 Task: Font style For heading Use Arial with orange colour & Underline. font size for heading '24 Pt. 'Change the font style of data to Alefand font size to  18 Pt. Change the alignment of both headline & data to  Align top. In the sheet  auditingSalesComparison
Action: Mouse moved to (13, 23)
Screenshot: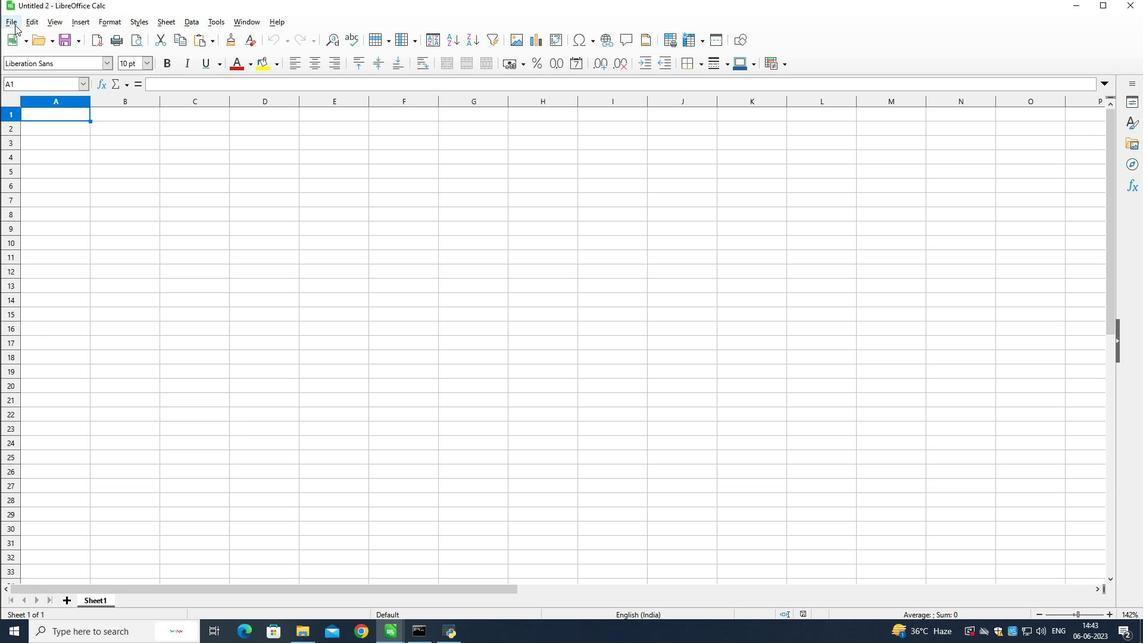 
Action: Mouse pressed left at (13, 23)
Screenshot: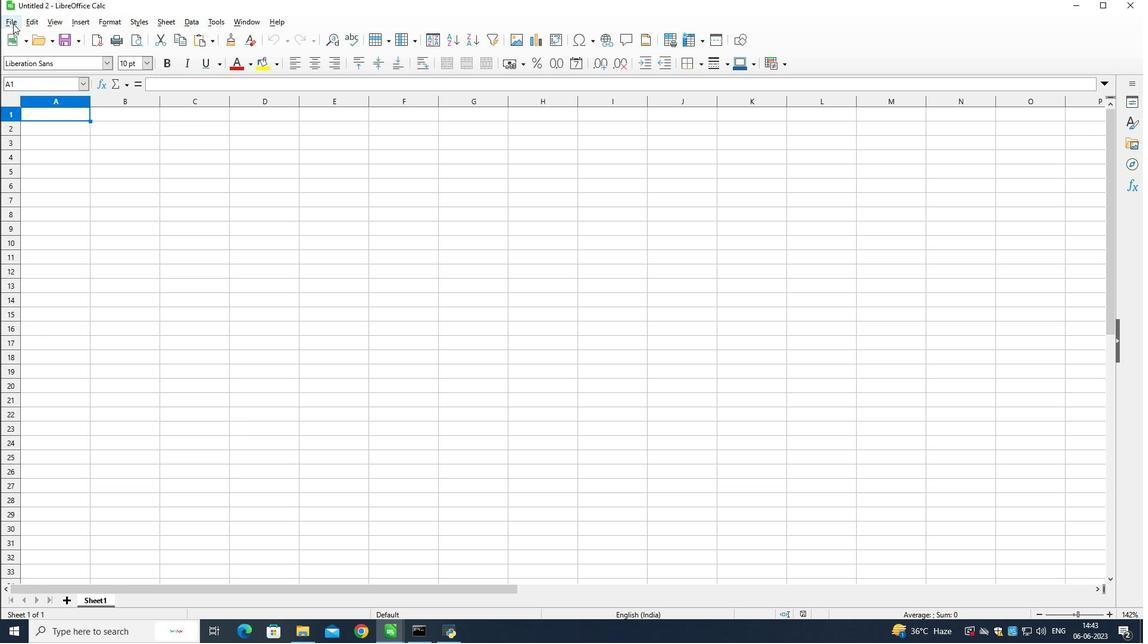
Action: Mouse moved to (22, 51)
Screenshot: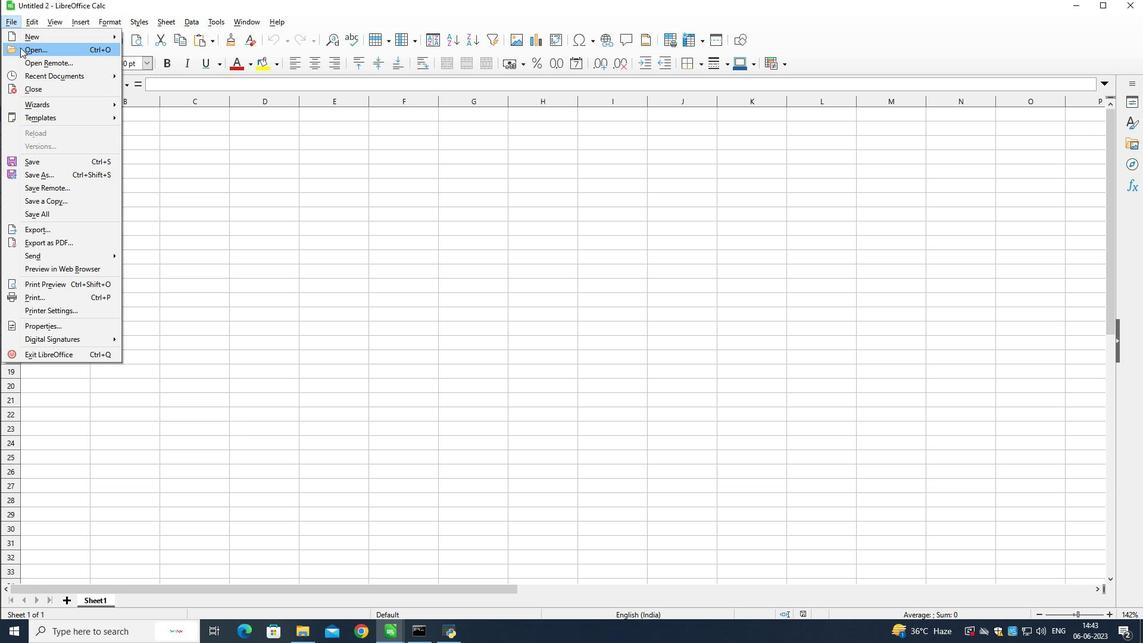 
Action: Mouse pressed left at (22, 51)
Screenshot: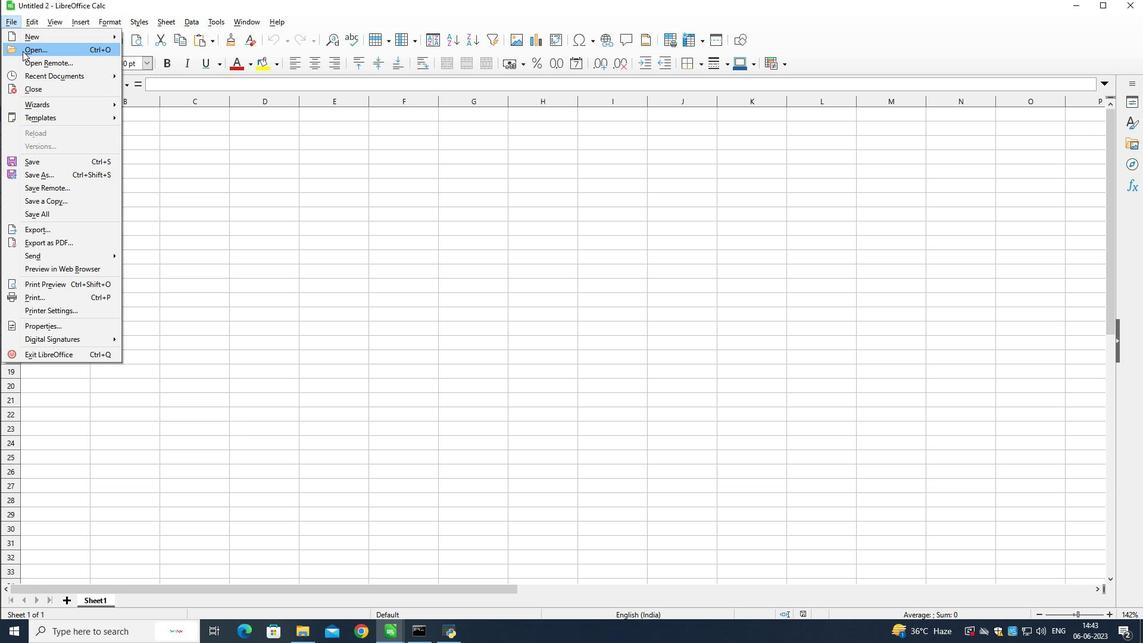 
Action: Mouse moved to (61, 122)
Screenshot: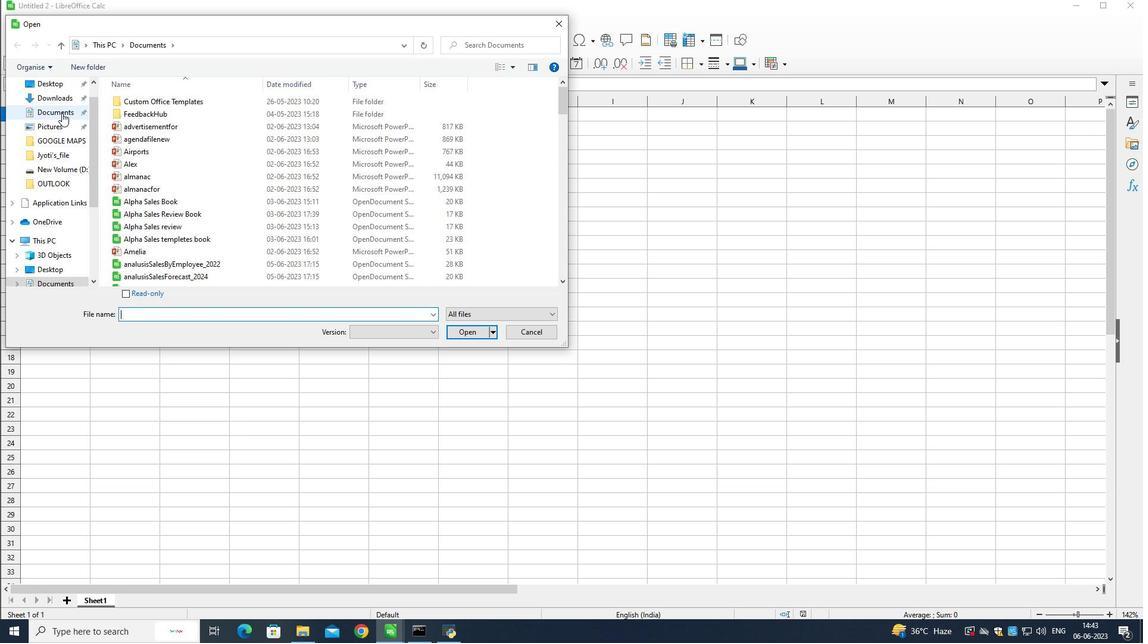 
Action: Mouse scrolled (61, 122) with delta (0, 0)
Screenshot: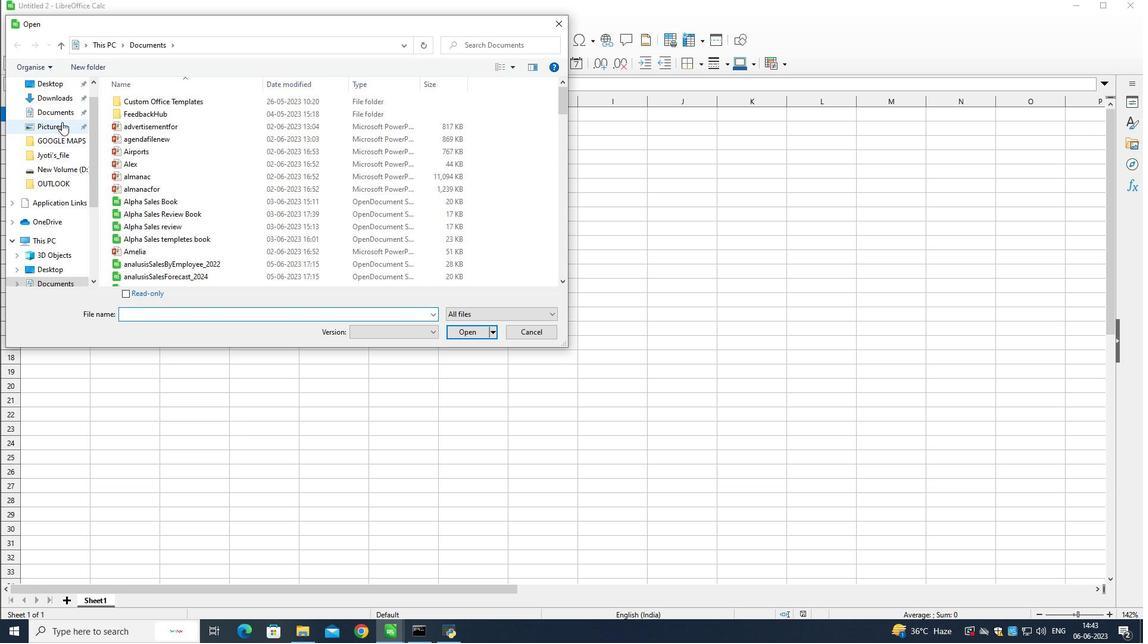 
Action: Mouse scrolled (61, 122) with delta (0, 0)
Screenshot: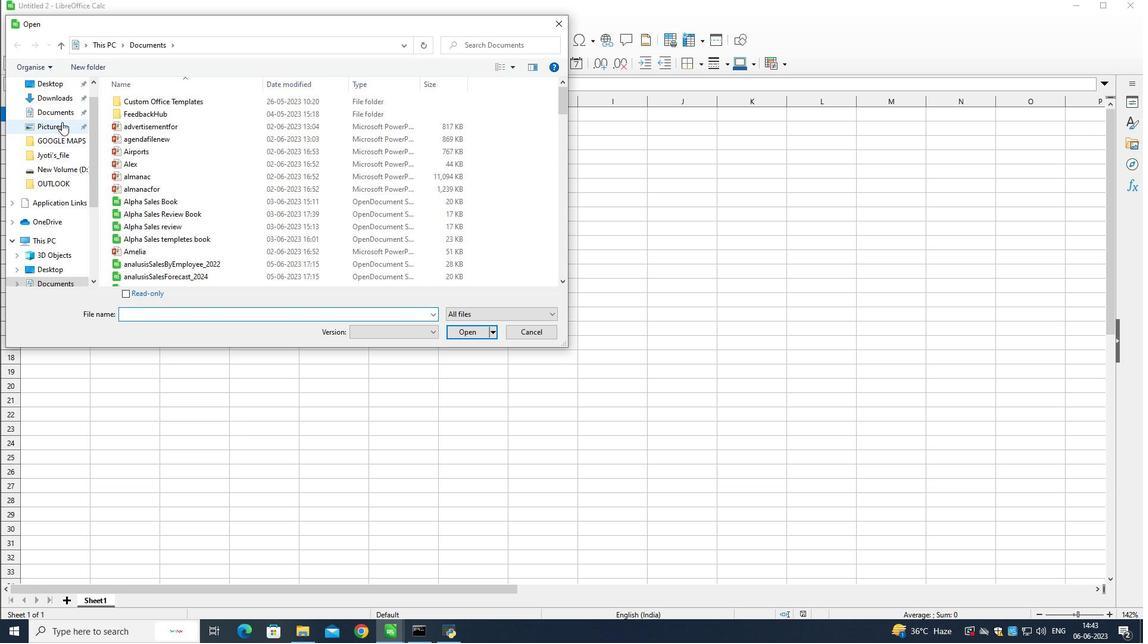 
Action: Mouse scrolled (61, 122) with delta (0, 0)
Screenshot: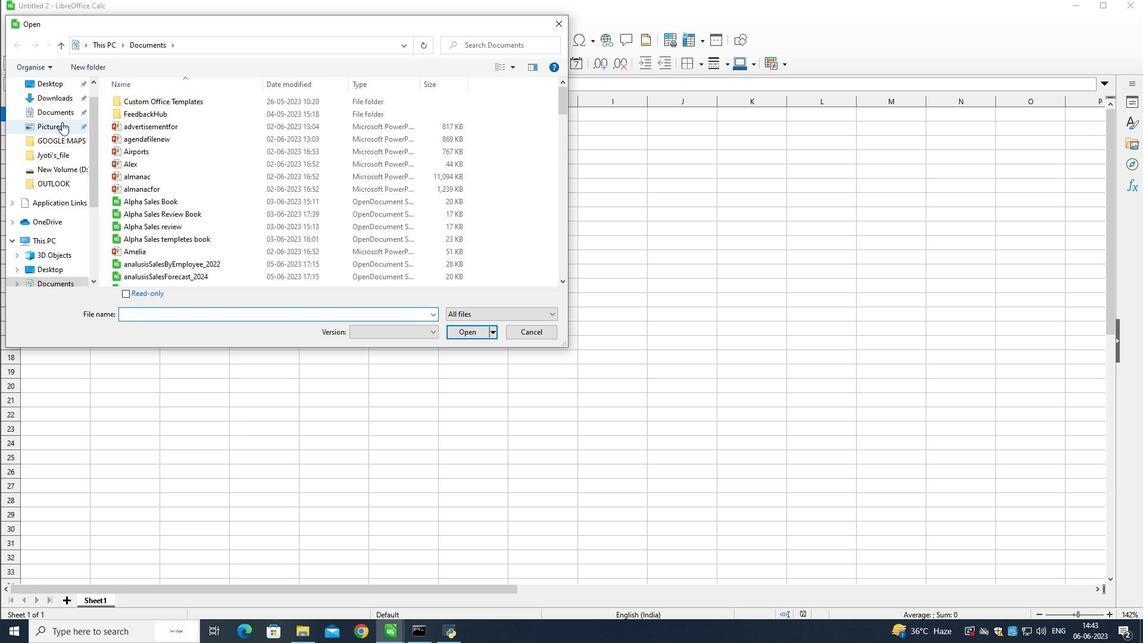 
Action: Mouse scrolled (61, 122) with delta (0, 0)
Screenshot: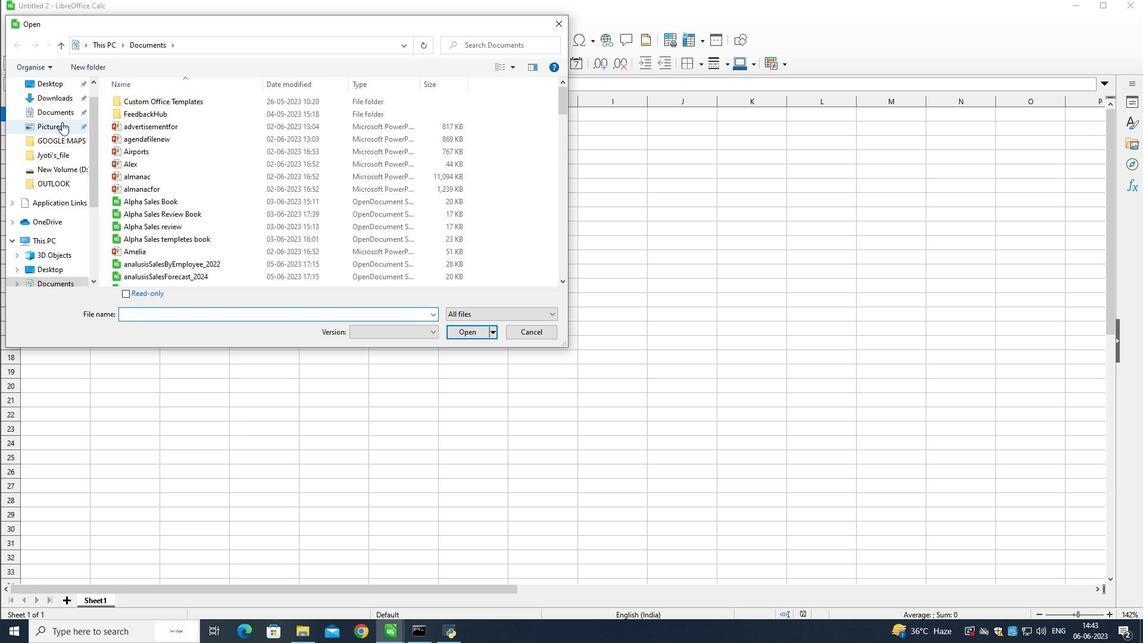 
Action: Mouse moved to (61, 123)
Screenshot: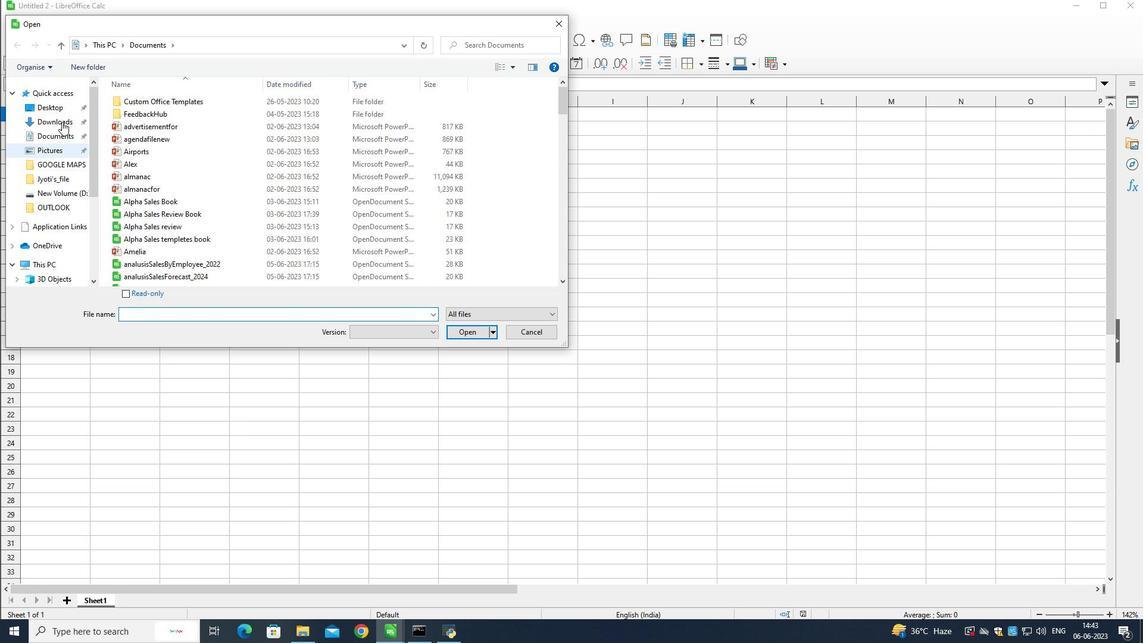 
Action: Mouse scrolled (61, 123) with delta (0, 0)
Screenshot: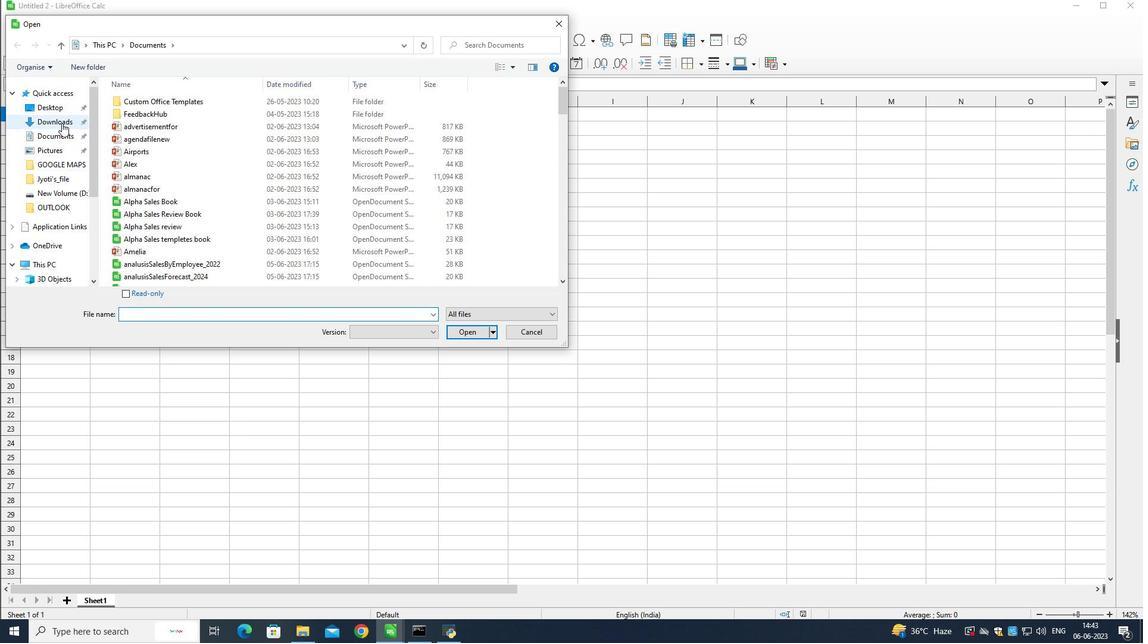 
Action: Mouse scrolled (61, 123) with delta (0, 0)
Screenshot: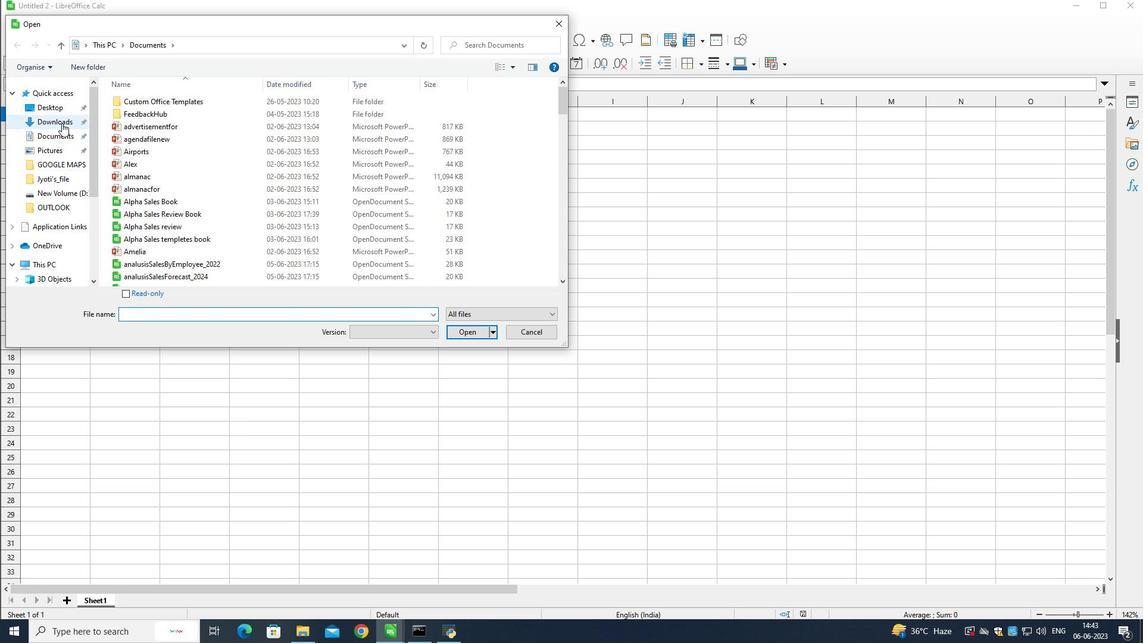 
Action: Mouse scrolled (61, 123) with delta (0, 0)
Screenshot: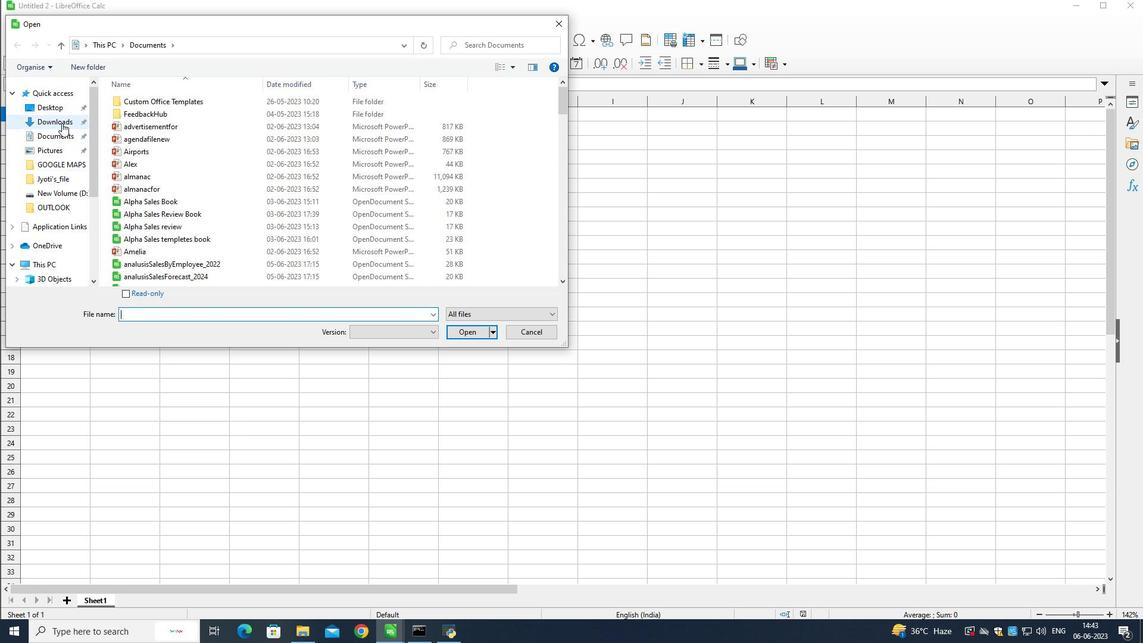 
Action: Mouse moved to (55, 92)
Screenshot: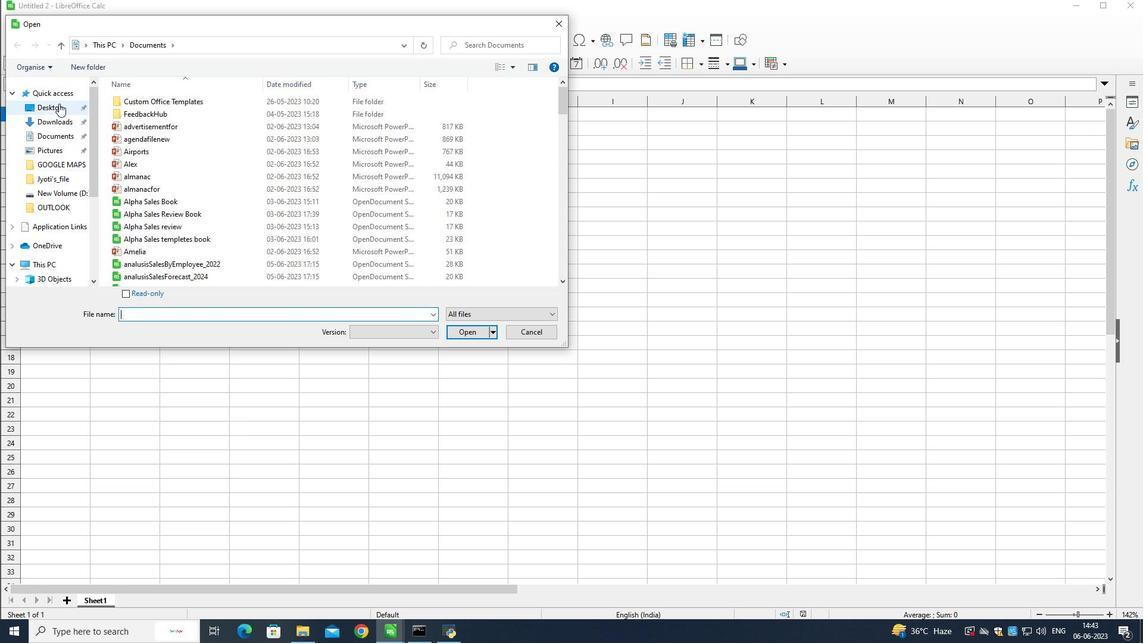 
Action: Mouse pressed left at (55, 92)
Screenshot: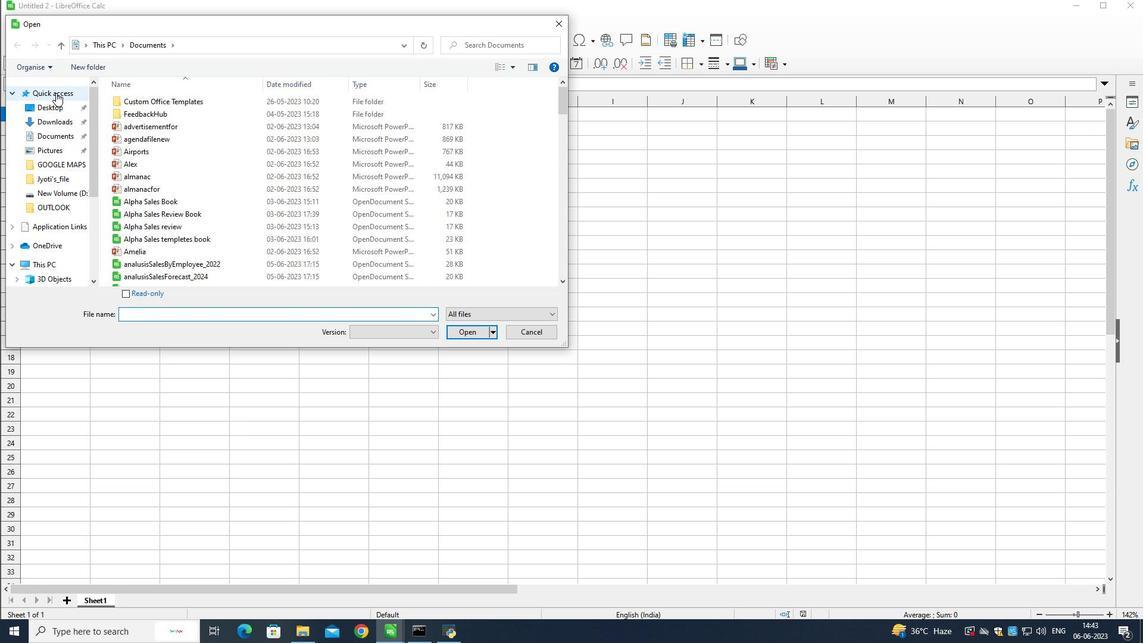 
Action: Mouse moved to (372, 251)
Screenshot: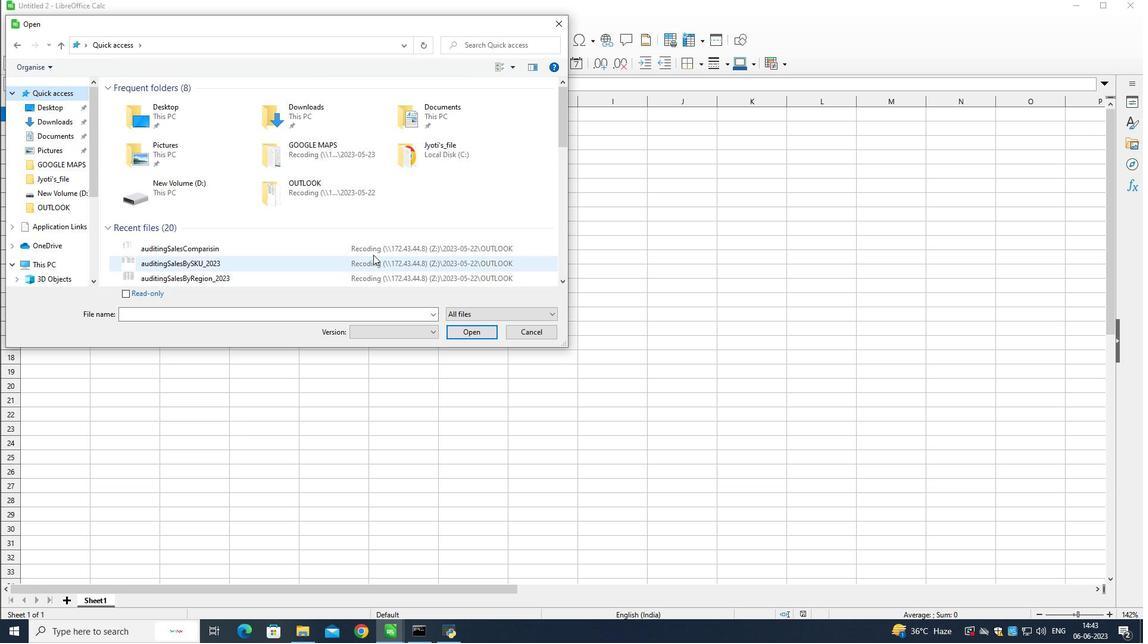
Action: Mouse pressed left at (372, 251)
Screenshot: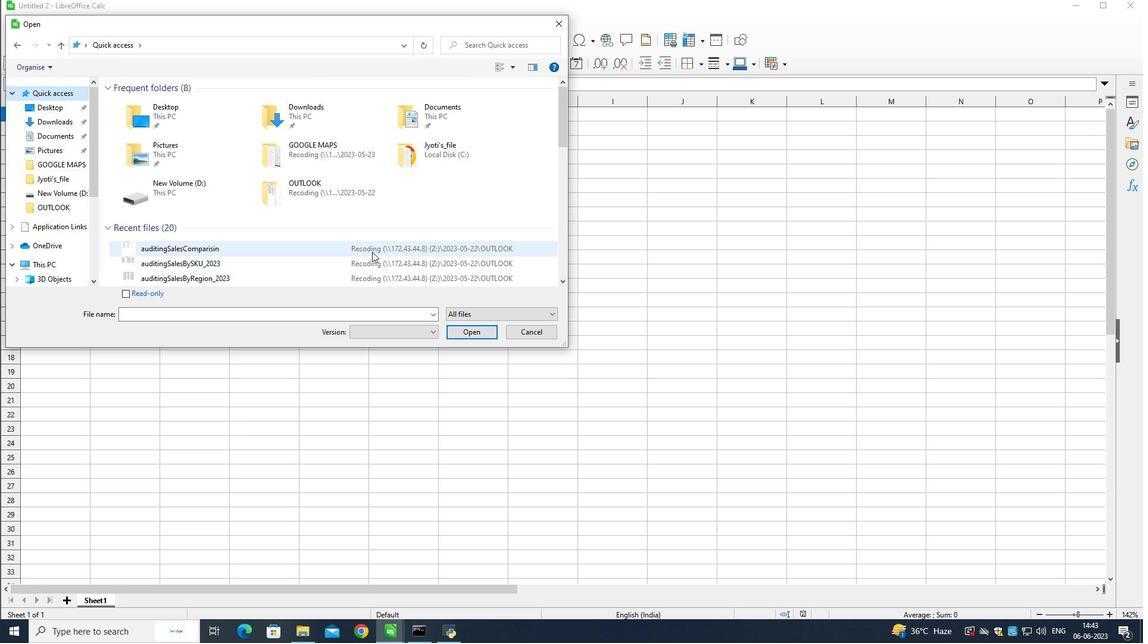 
Action: Mouse moved to (475, 334)
Screenshot: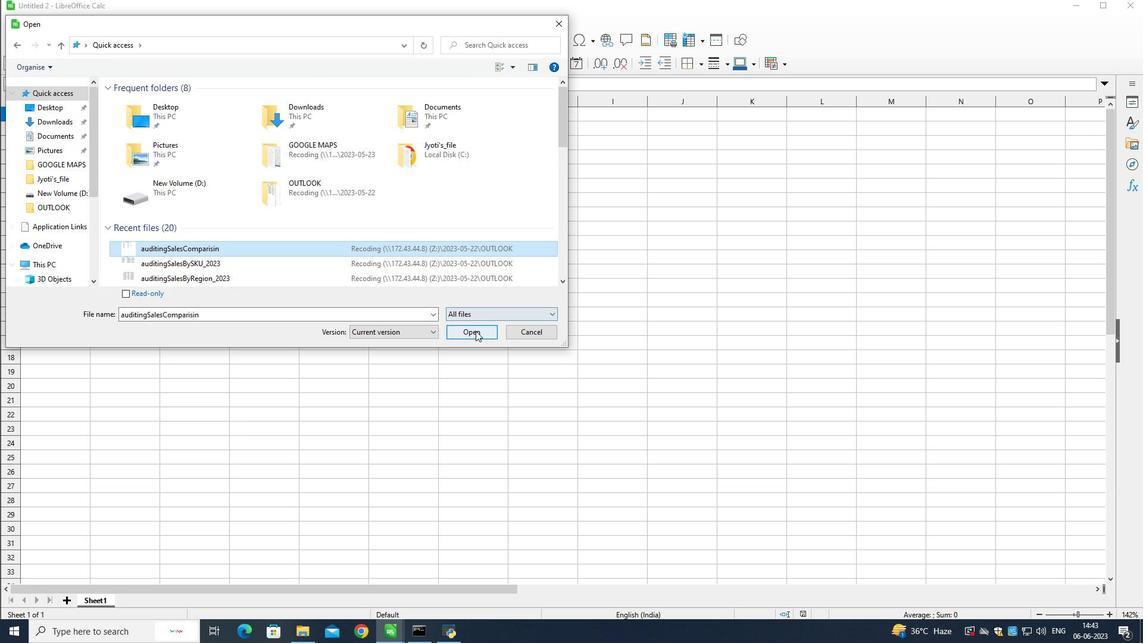
Action: Mouse pressed left at (475, 334)
Screenshot: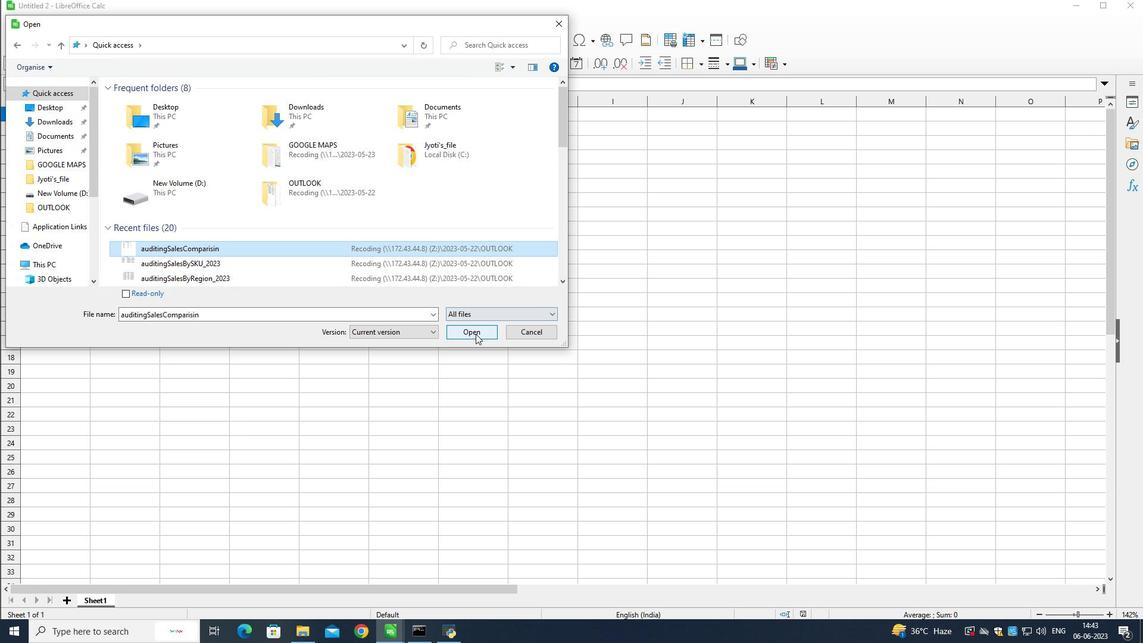 
Action: Mouse moved to (259, 283)
Screenshot: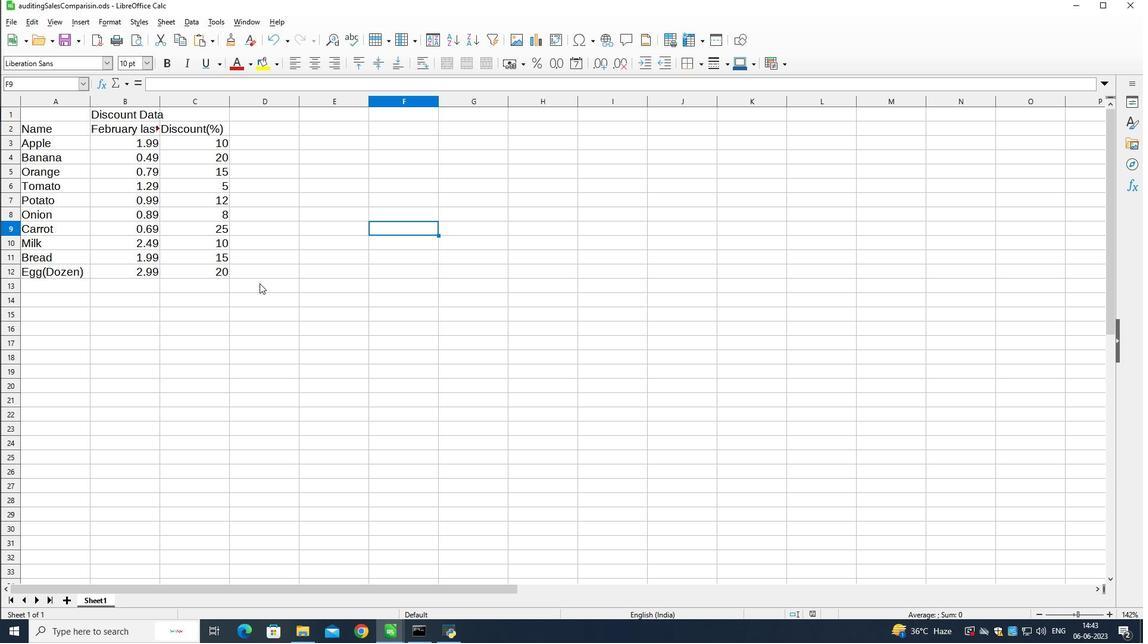 
Action: Mouse pressed left at (259, 283)
Screenshot: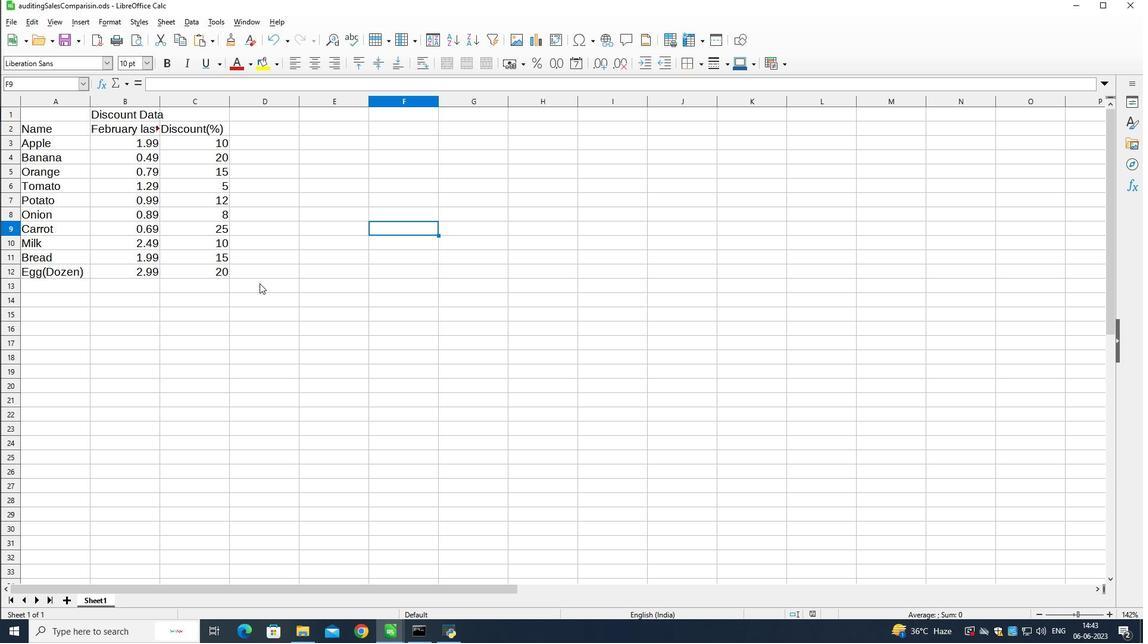 
Action: Mouse moved to (104, 109)
Screenshot: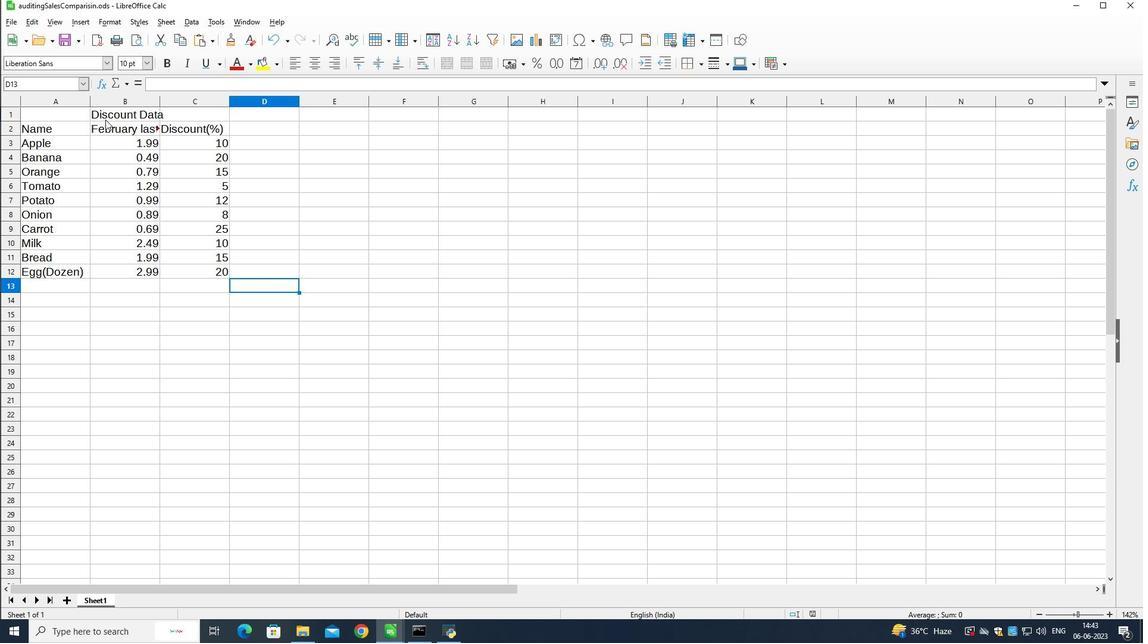 
Action: Mouse pressed left at (104, 109)
Screenshot: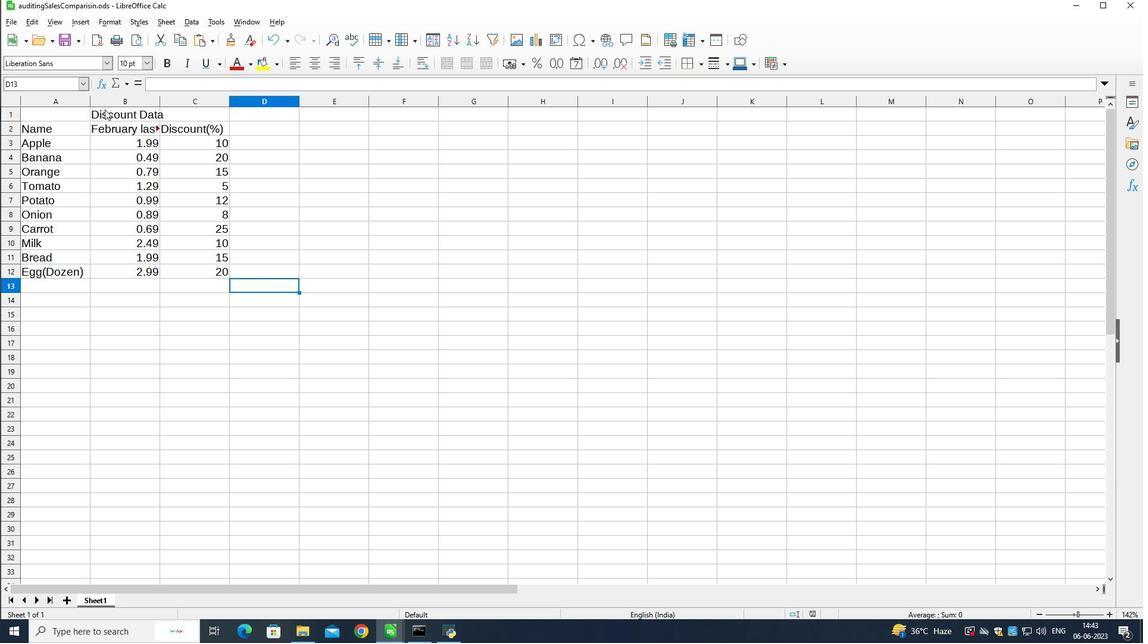 
Action: Mouse pressed left at (104, 109)
Screenshot: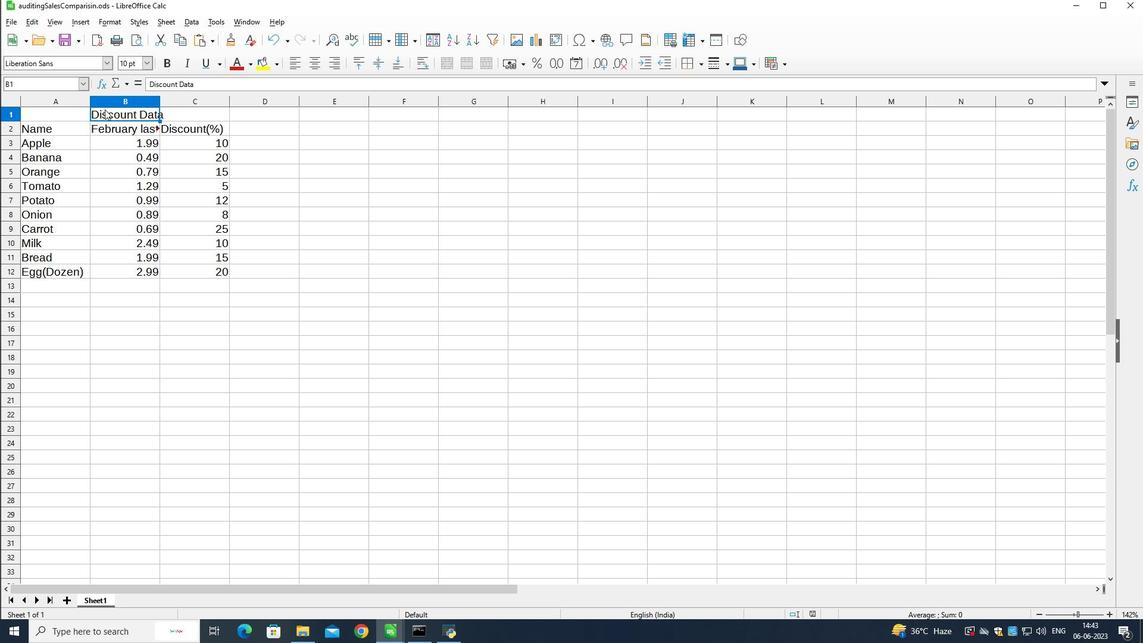 
Action: Mouse moved to (104, 110)
Screenshot: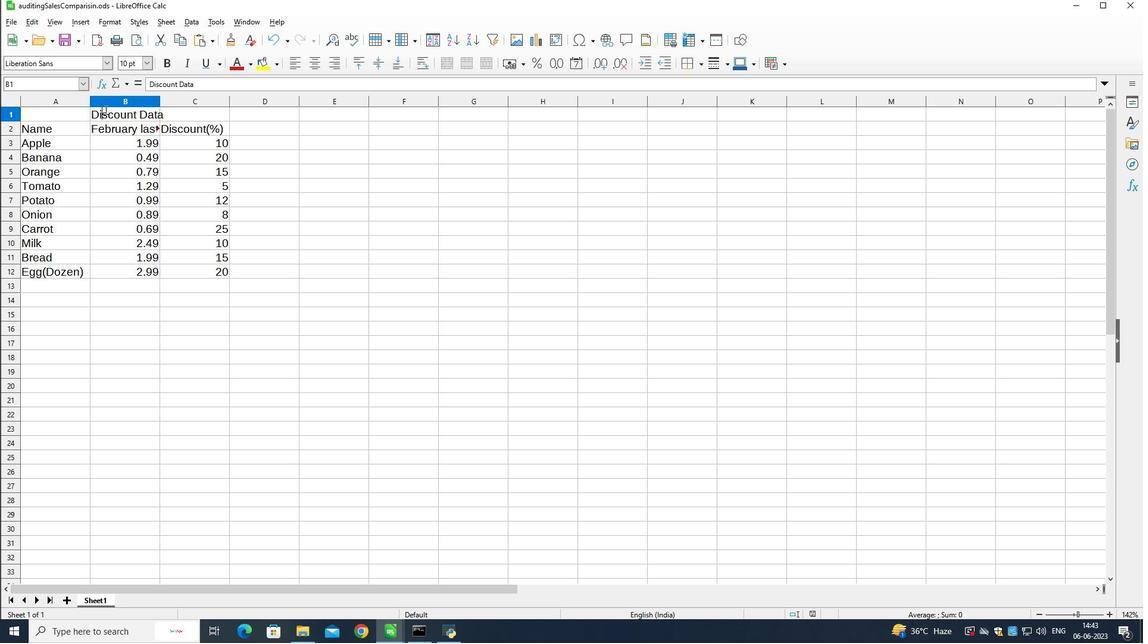 
Action: Mouse pressed left at (104, 110)
Screenshot: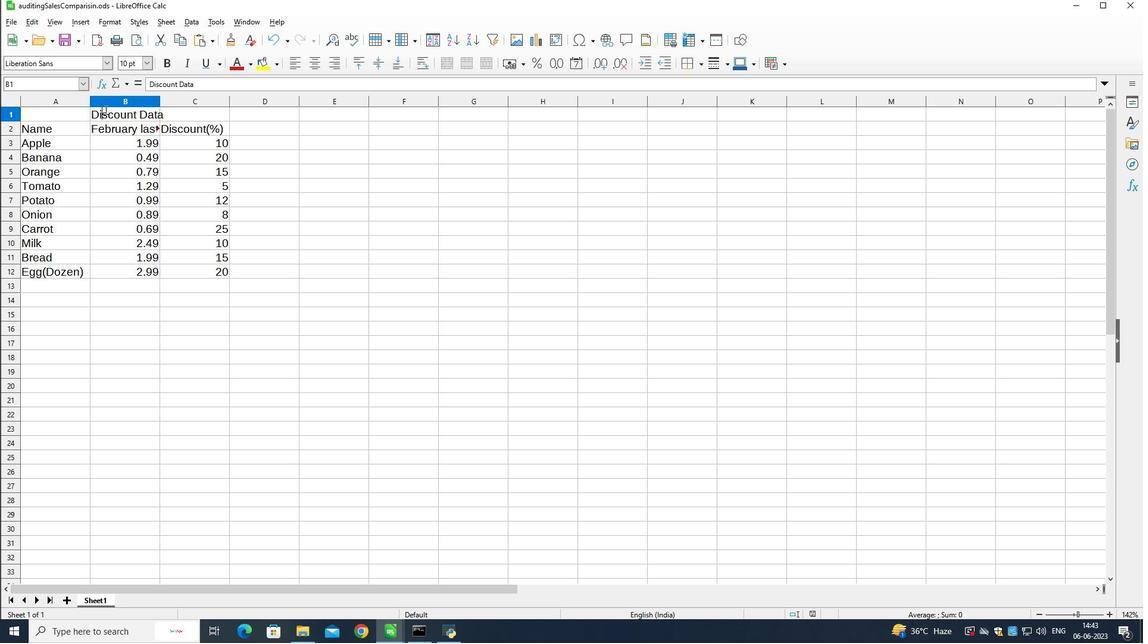 
Action: Mouse moved to (104, 112)
Screenshot: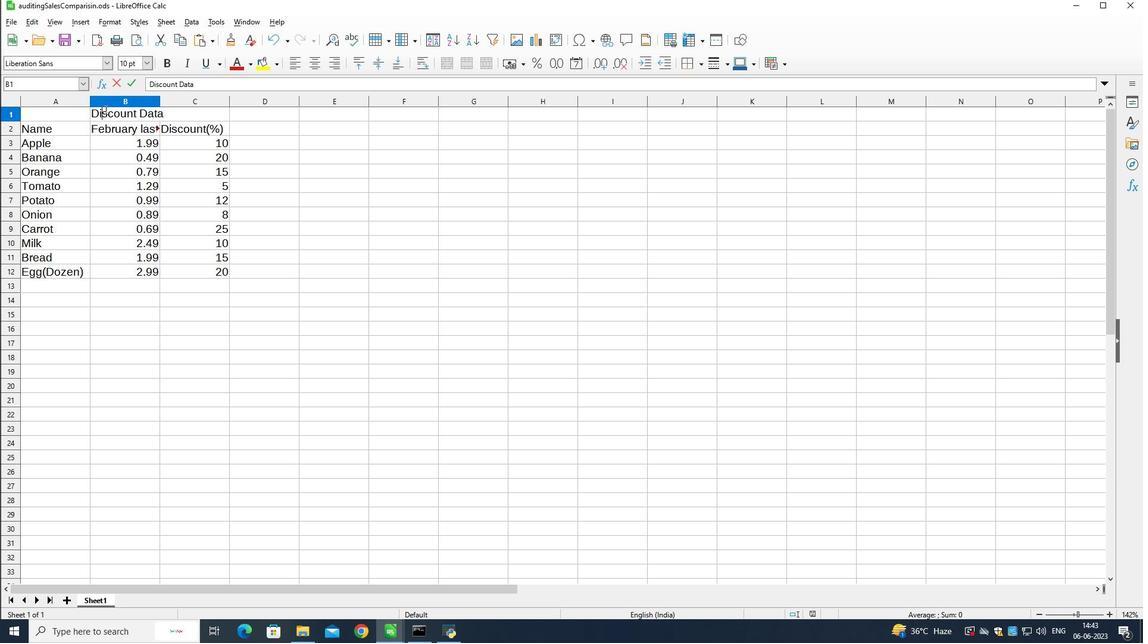 
Action: Mouse pressed left at (104, 112)
Screenshot: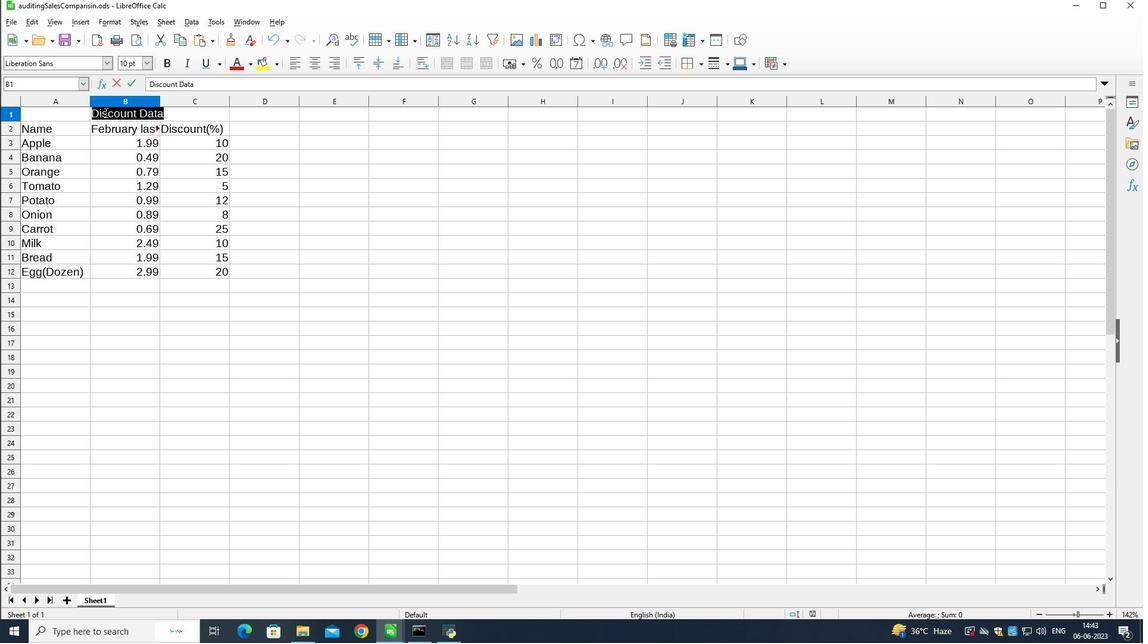 
Action: Mouse moved to (73, 64)
Screenshot: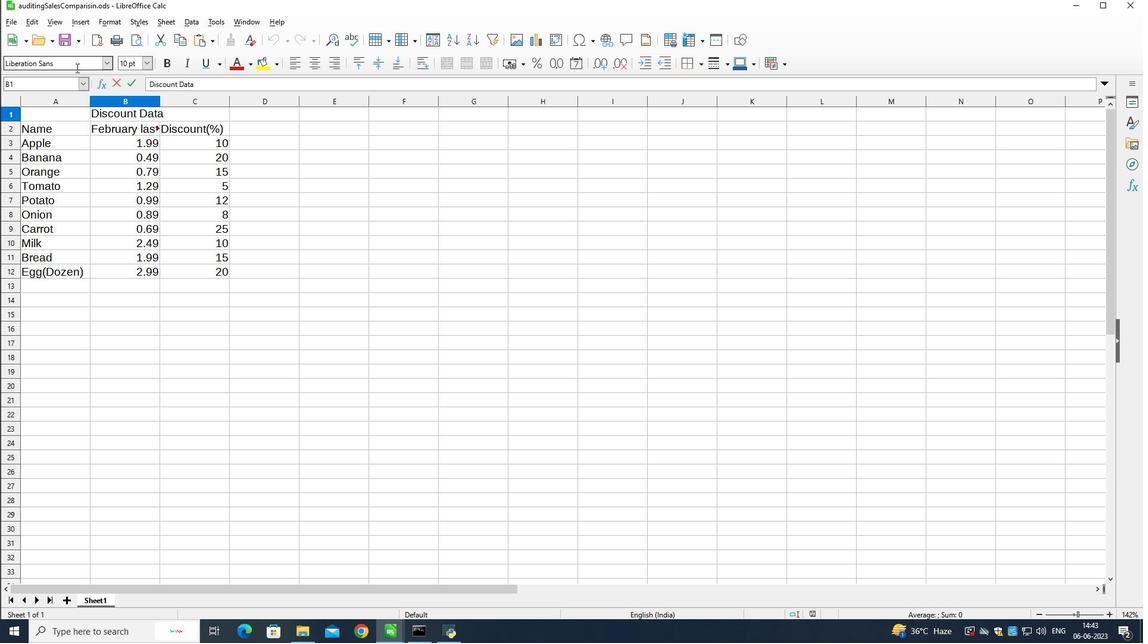 
Action: Mouse pressed left at (73, 64)
Screenshot: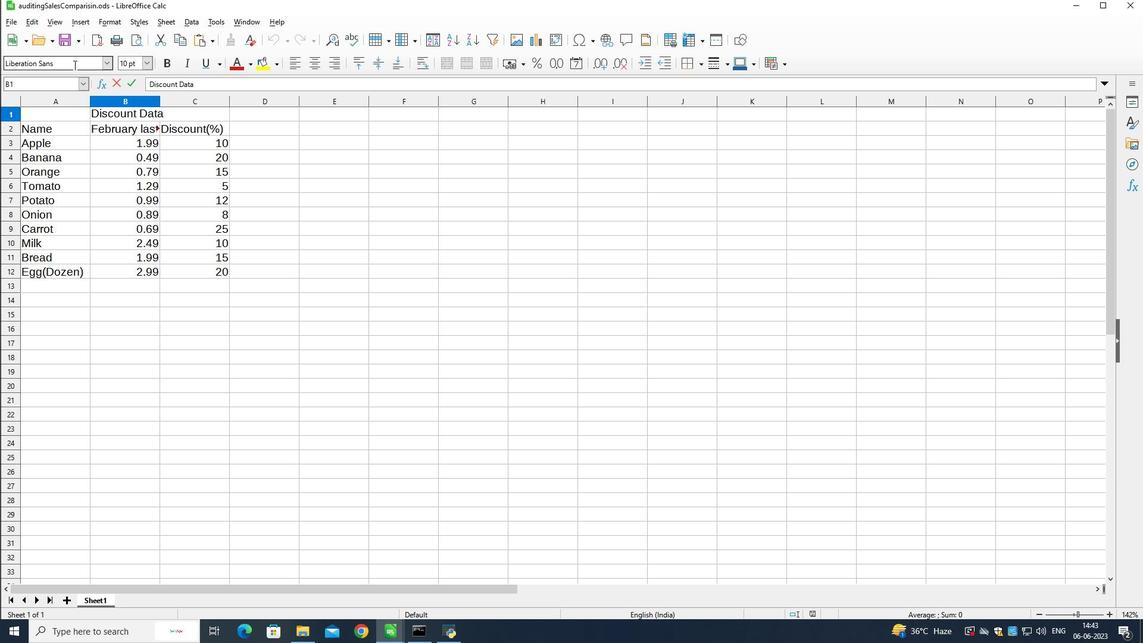 
Action: Mouse pressed left at (73, 64)
Screenshot: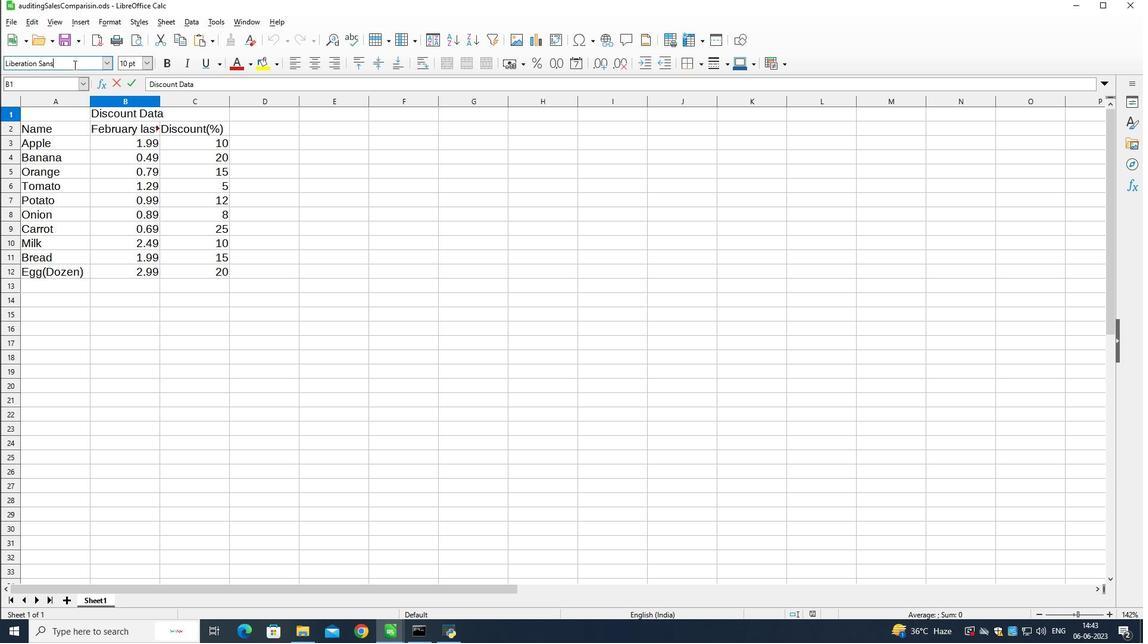 
Action: Mouse moved to (154, 165)
Screenshot: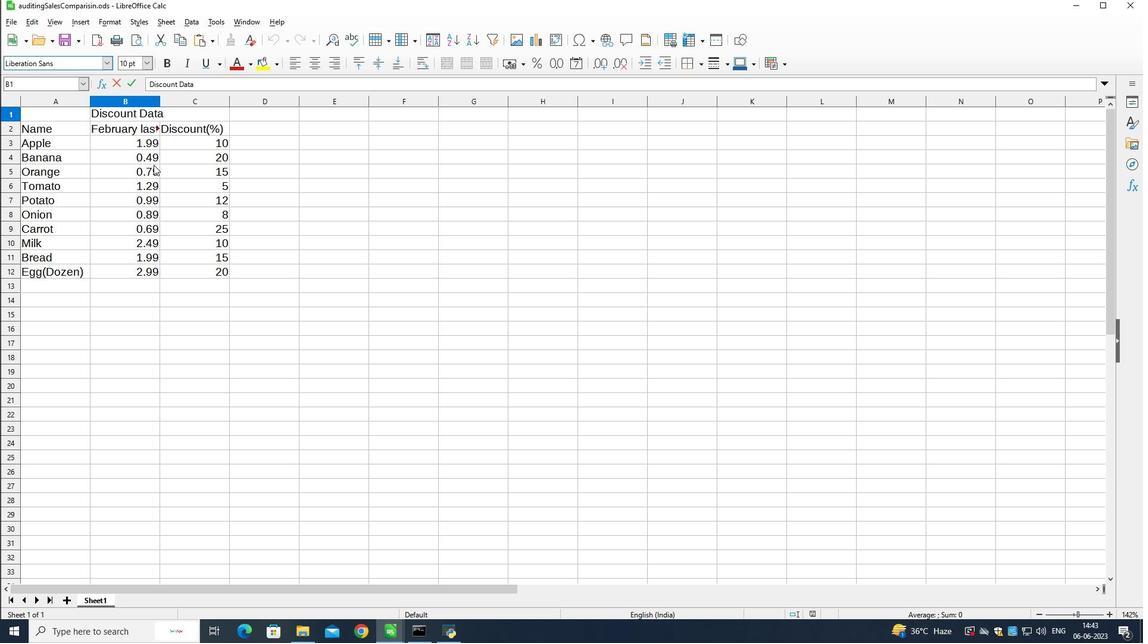 
Action: Mouse pressed left at (154, 165)
Screenshot: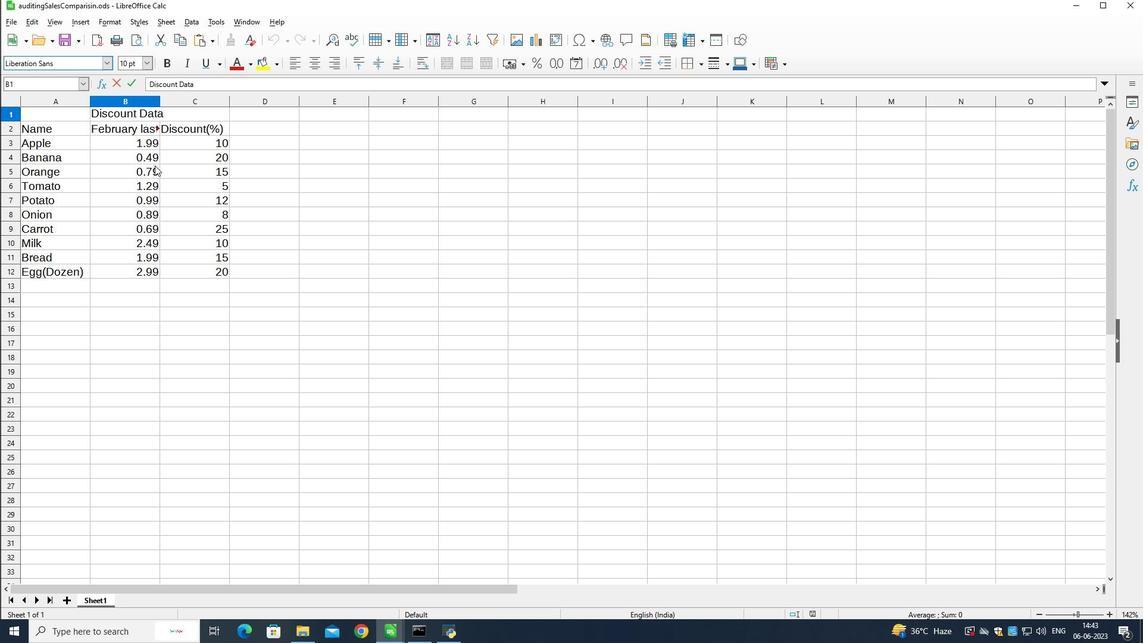 
Action: Mouse moved to (129, 114)
Screenshot: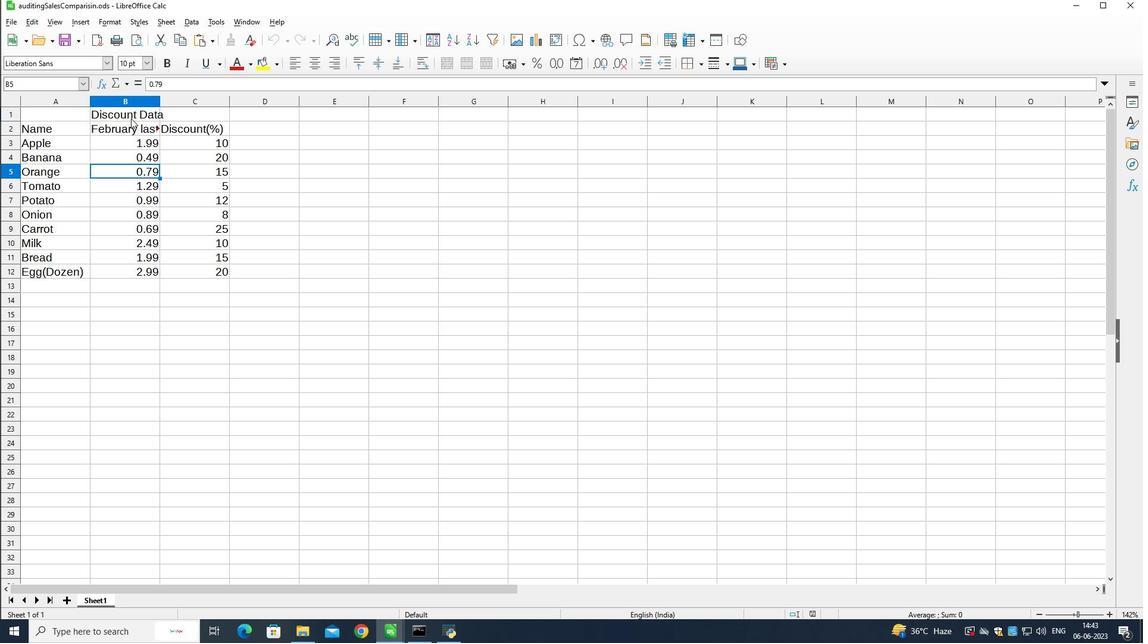 
Action: Mouse pressed left at (129, 114)
Screenshot: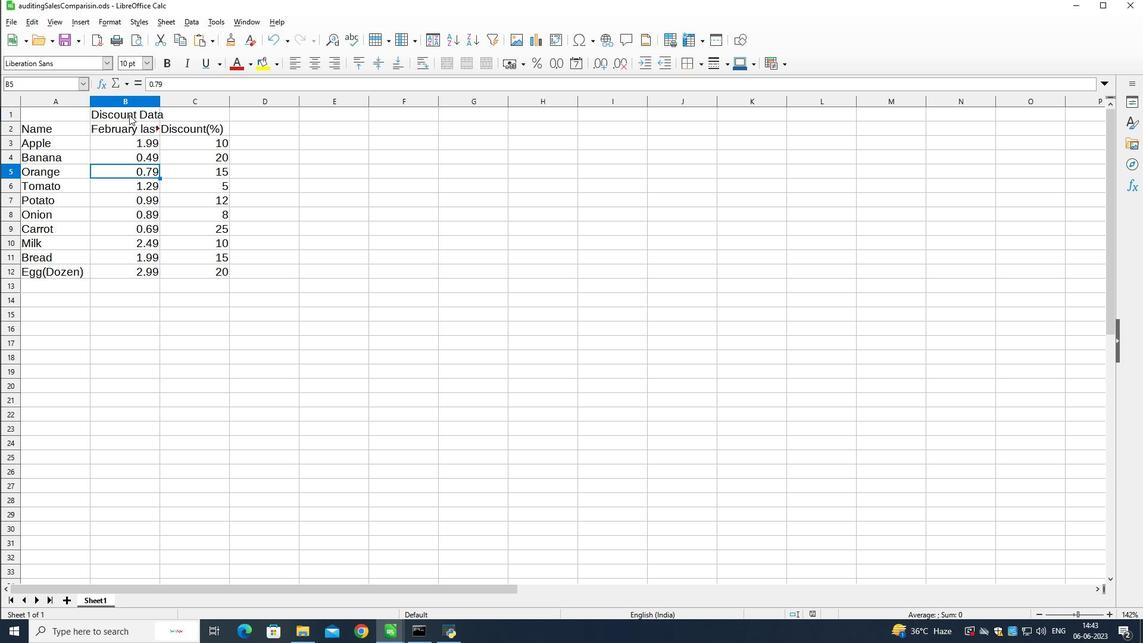 
Action: Mouse pressed left at (129, 114)
Screenshot: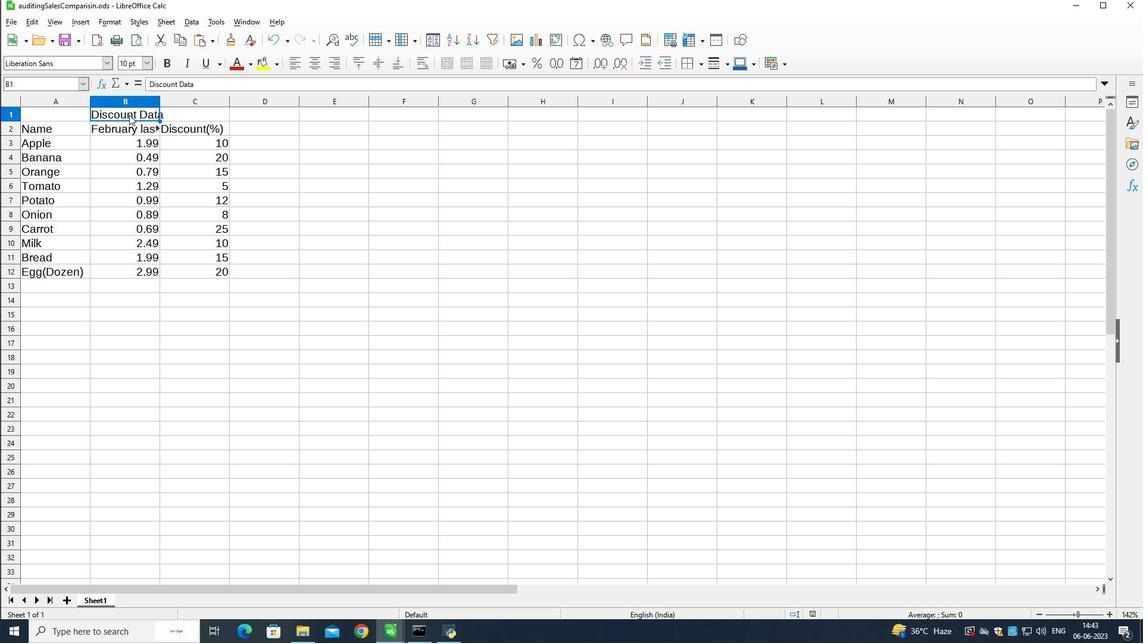 
Action: Mouse pressed left at (129, 114)
Screenshot: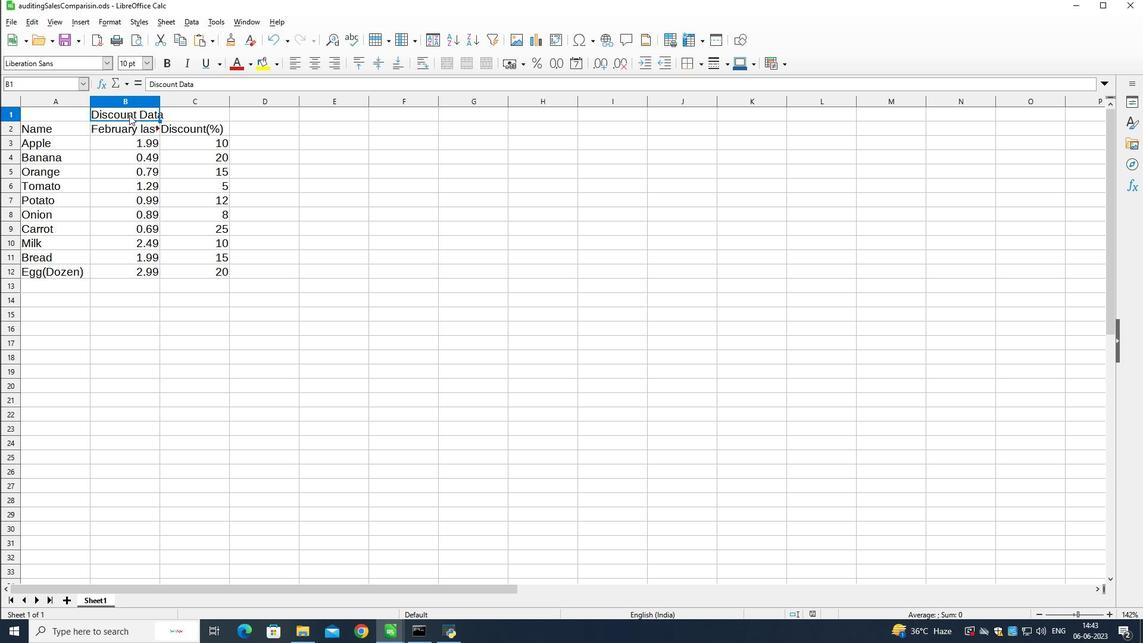 
Action: Mouse pressed left at (129, 114)
Screenshot: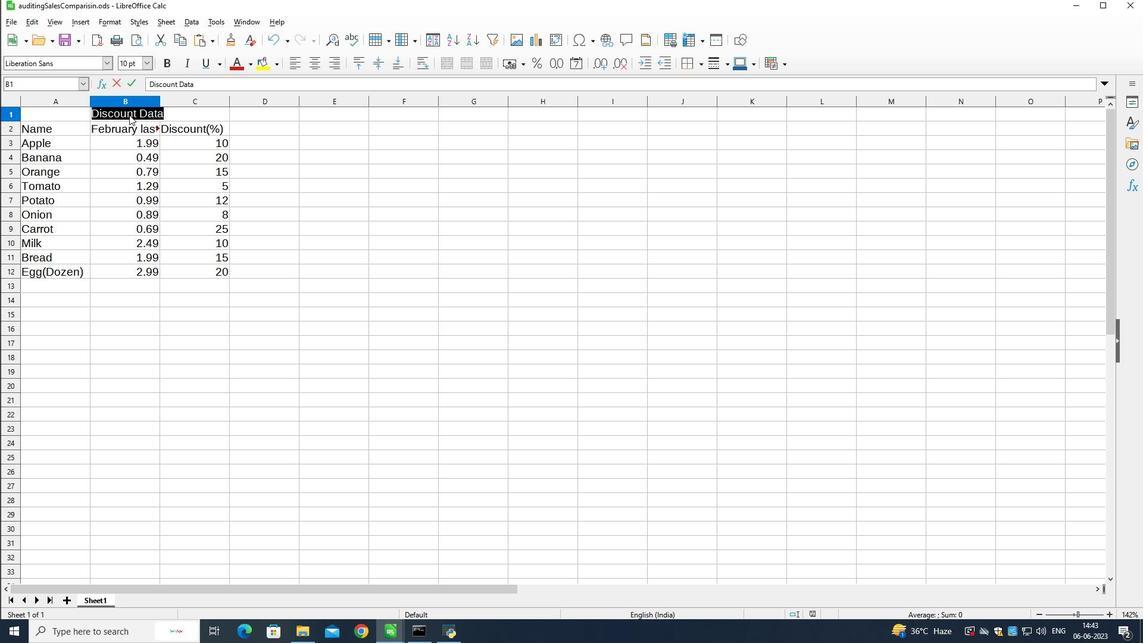 
Action: Mouse moved to (72, 65)
Screenshot: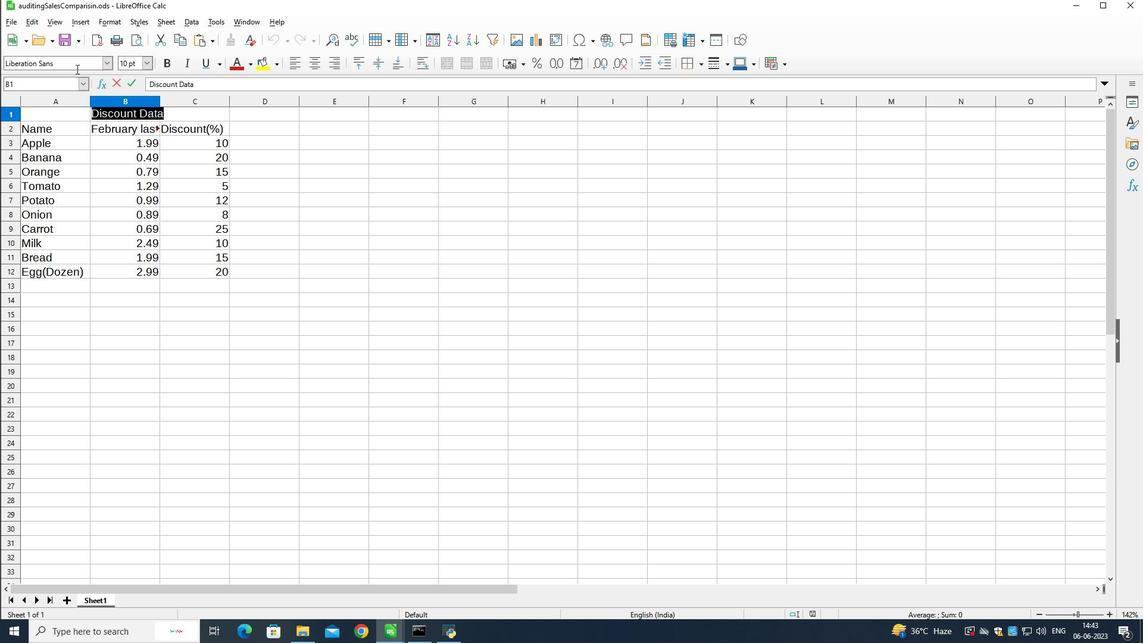 
Action: Mouse pressed left at (72, 65)
Screenshot: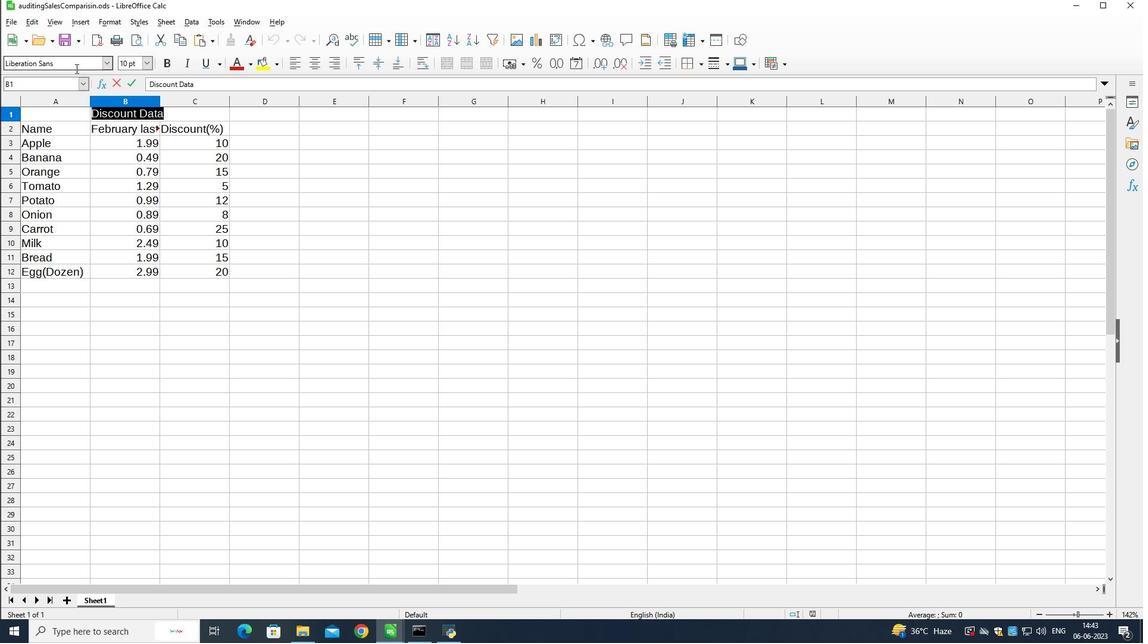 
Action: Mouse moved to (72, 64)
Screenshot: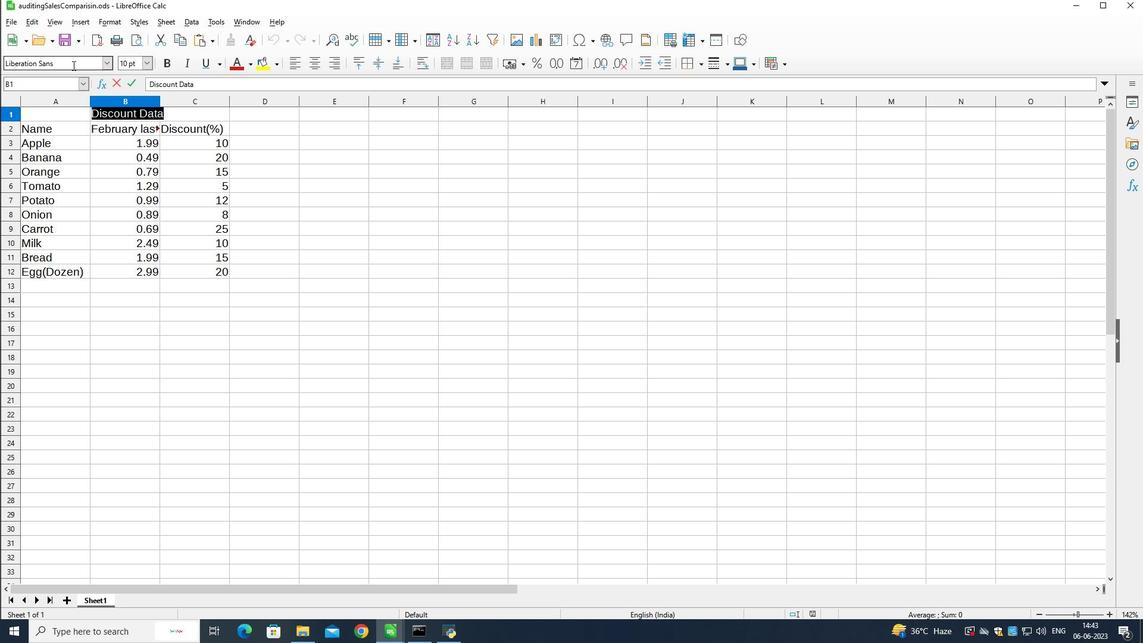 
Action: Mouse pressed left at (72, 64)
Screenshot: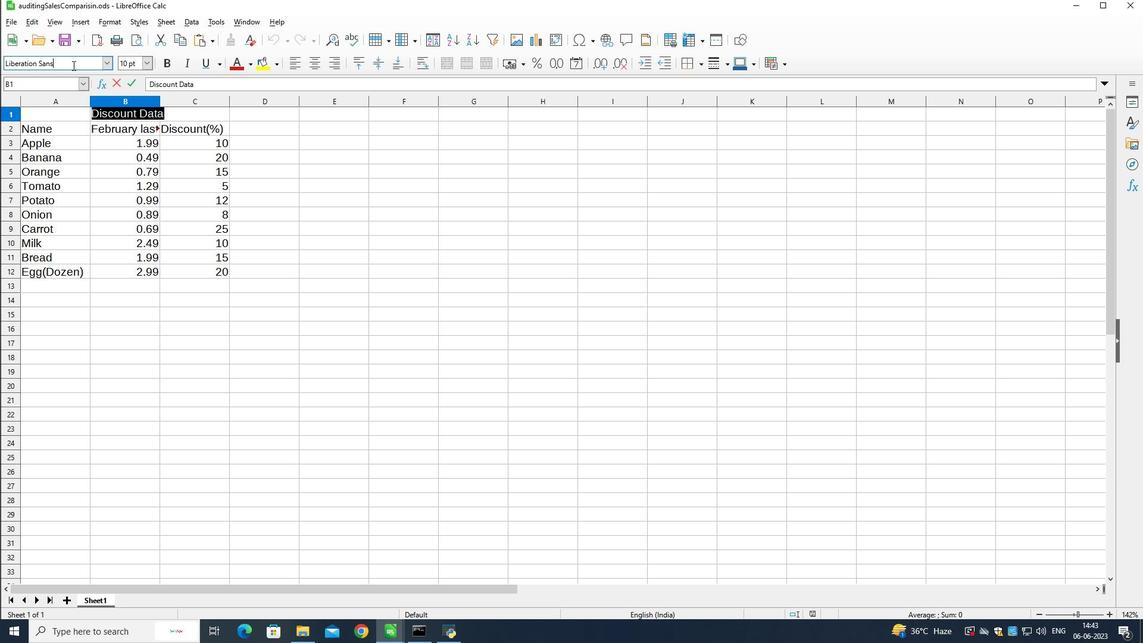 
Action: Mouse pressed left at (72, 64)
Screenshot: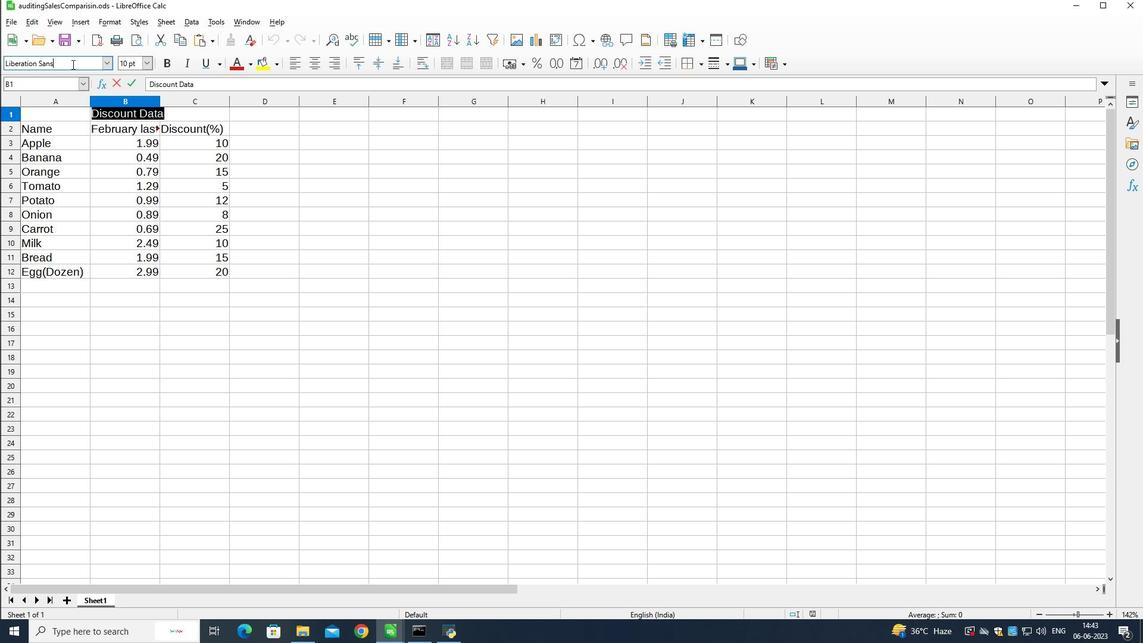 
Action: Key pressed <Key.shift>
Screenshot: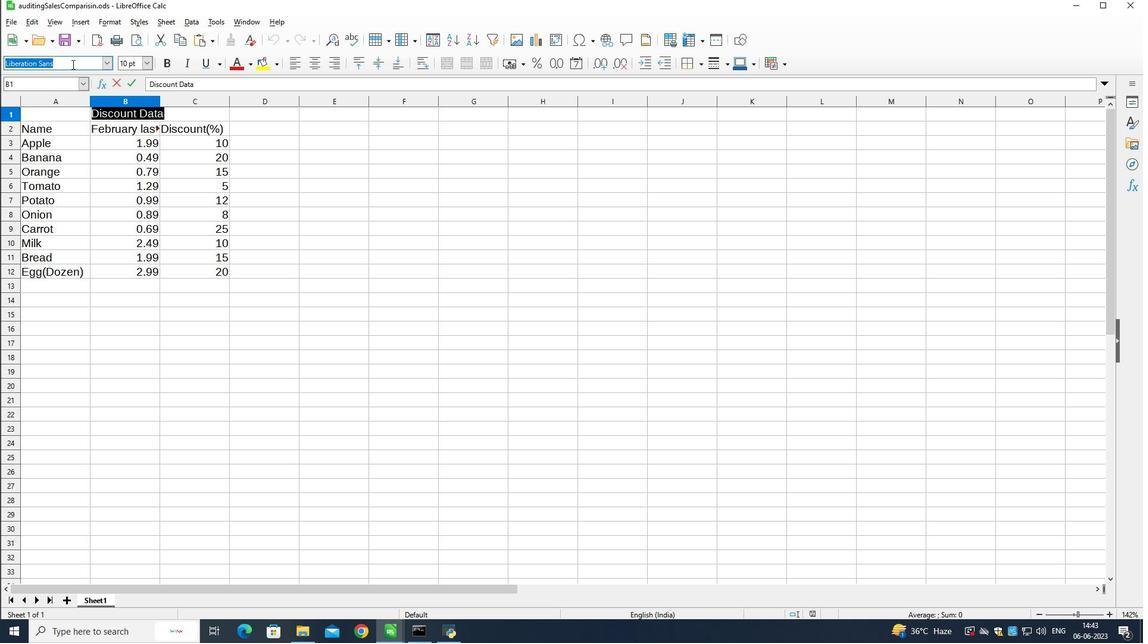 
Action: Mouse moved to (70, 69)
Screenshot: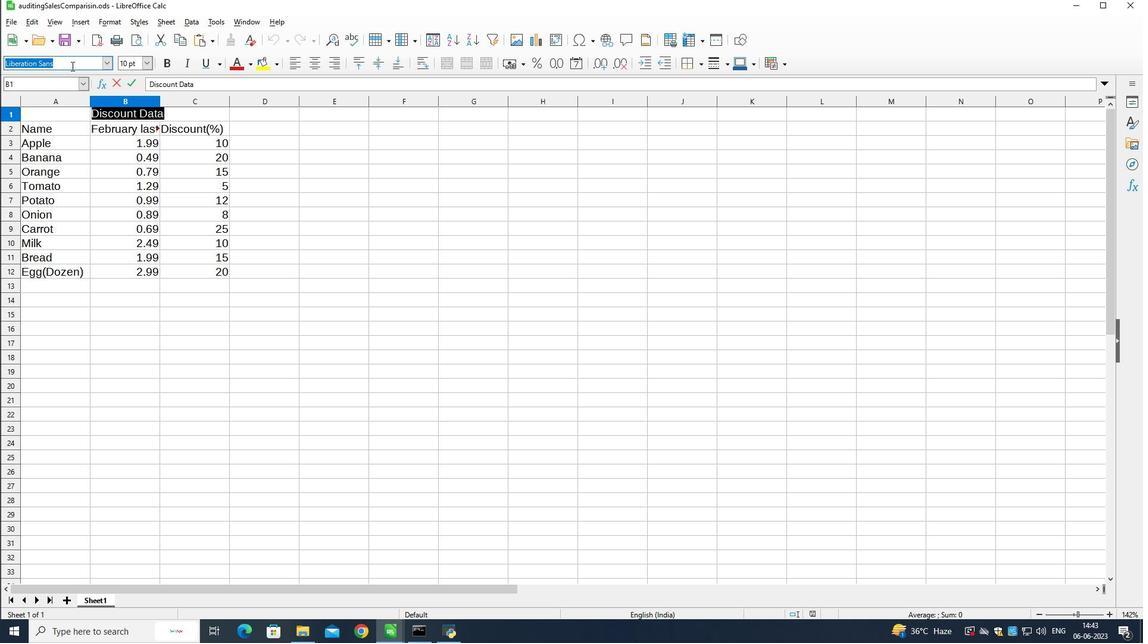
Action: Key pressed A
Screenshot: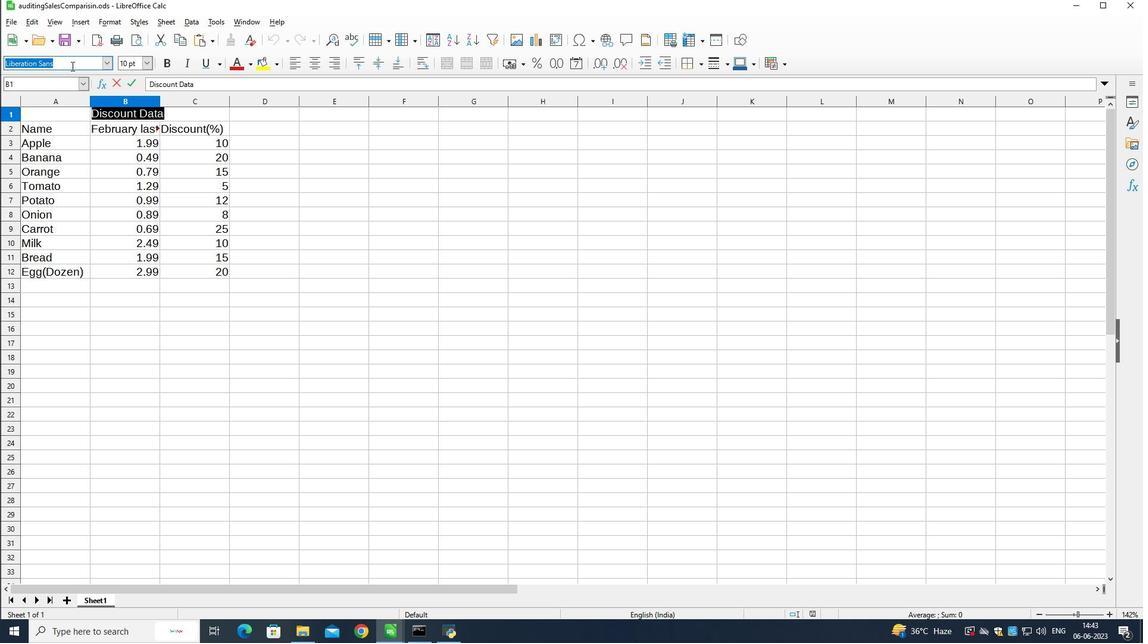 
Action: Mouse moved to (70, 70)
Screenshot: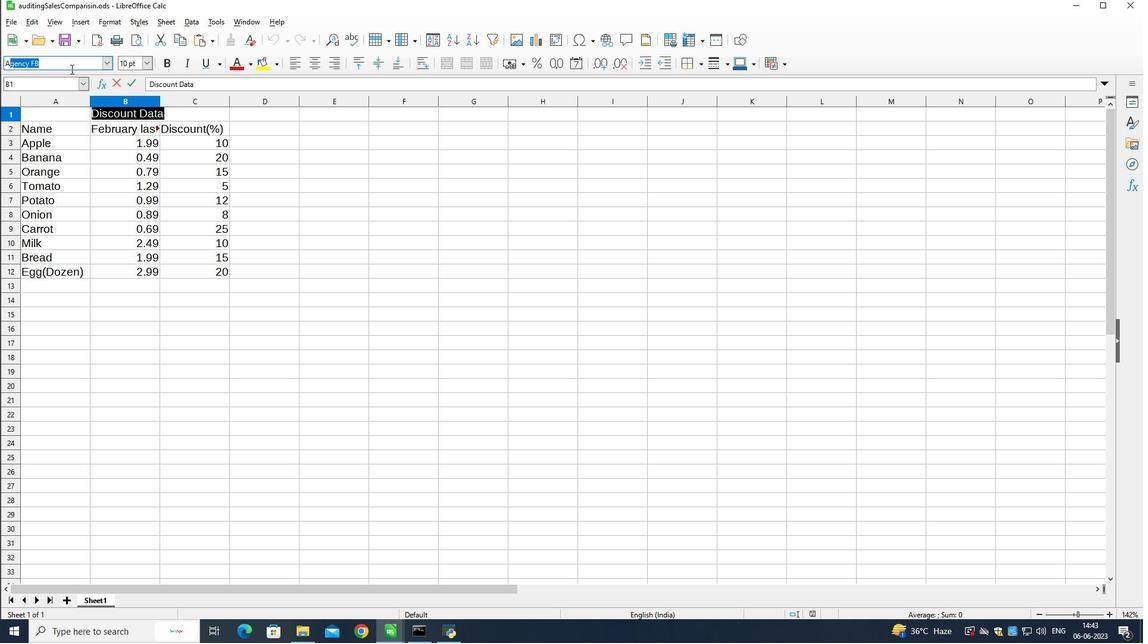 
Action: Key pressed r
Screenshot: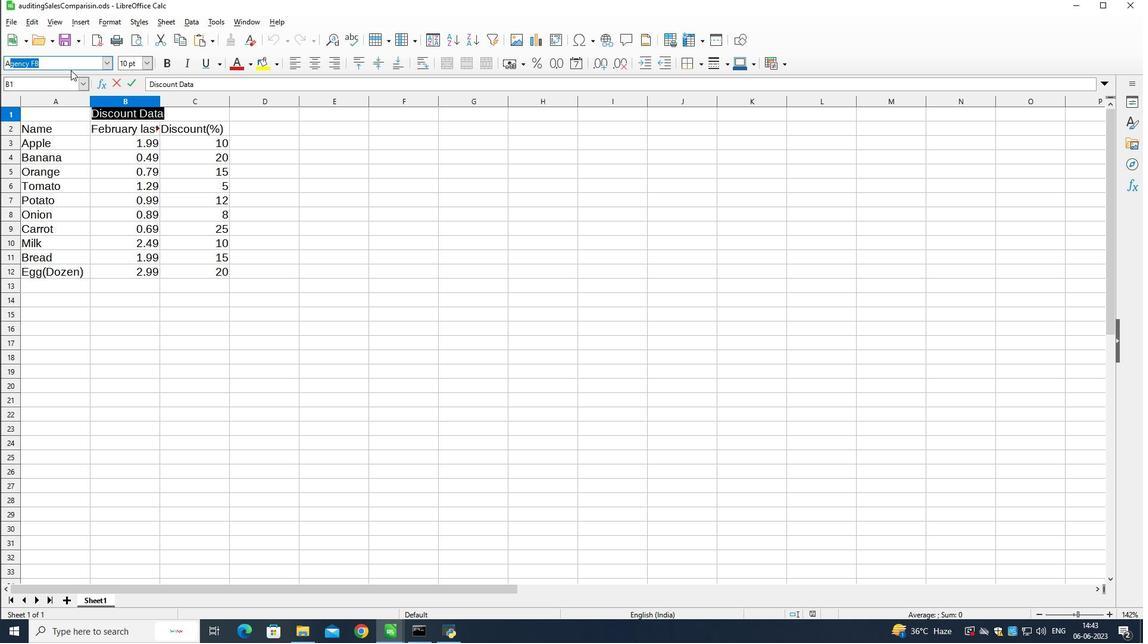 
Action: Mouse moved to (69, 73)
Screenshot: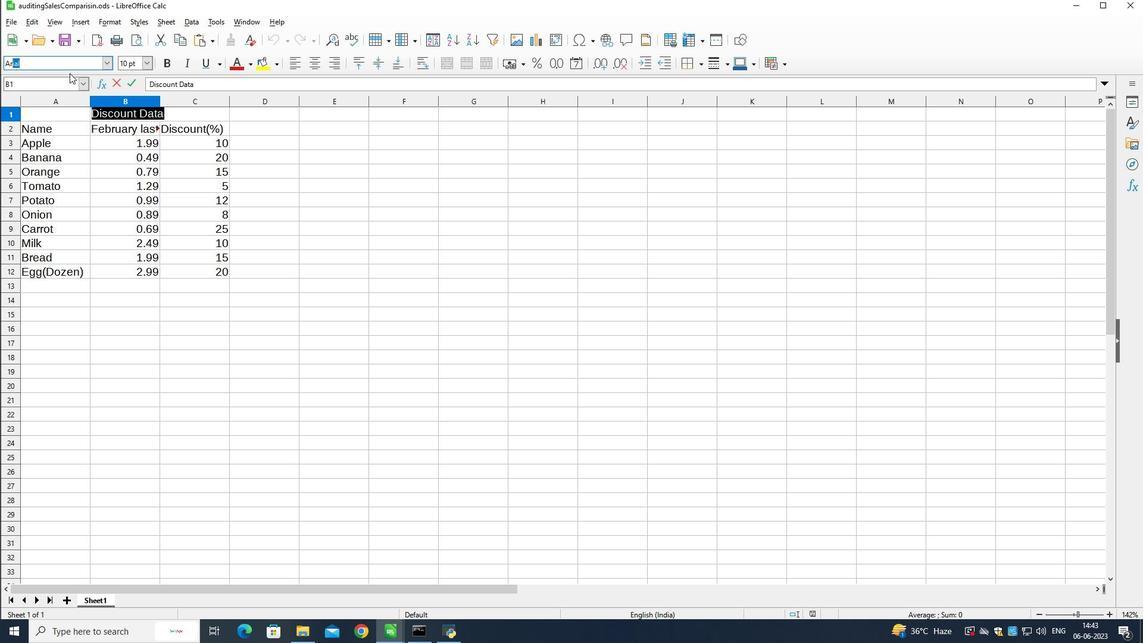 
Action: Key pressed i
Screenshot: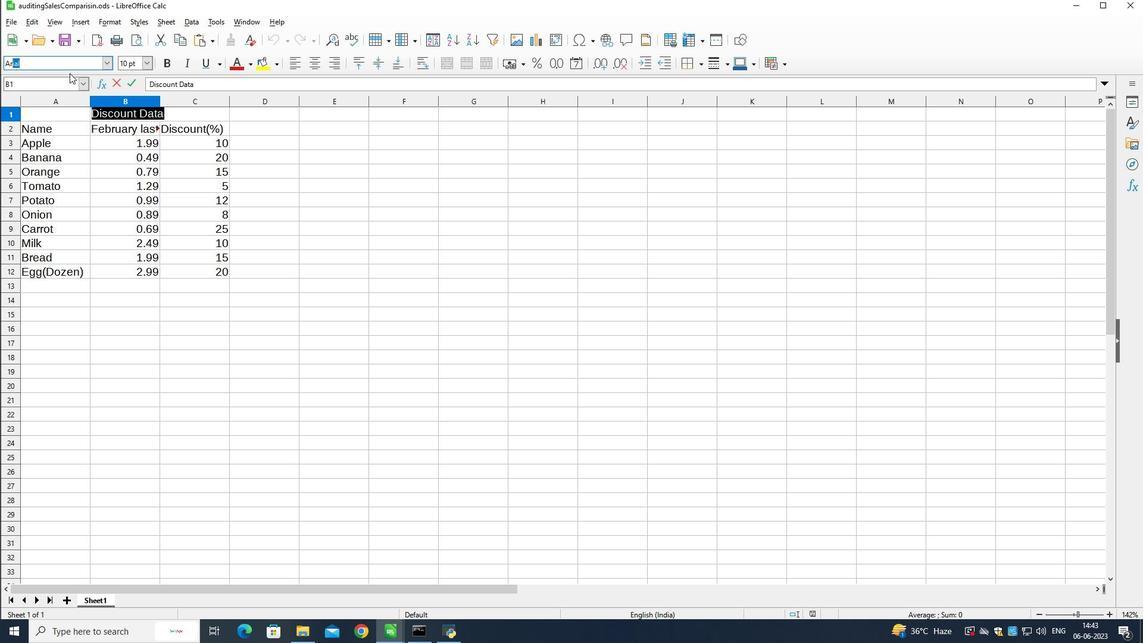 
Action: Mouse moved to (69, 83)
Screenshot: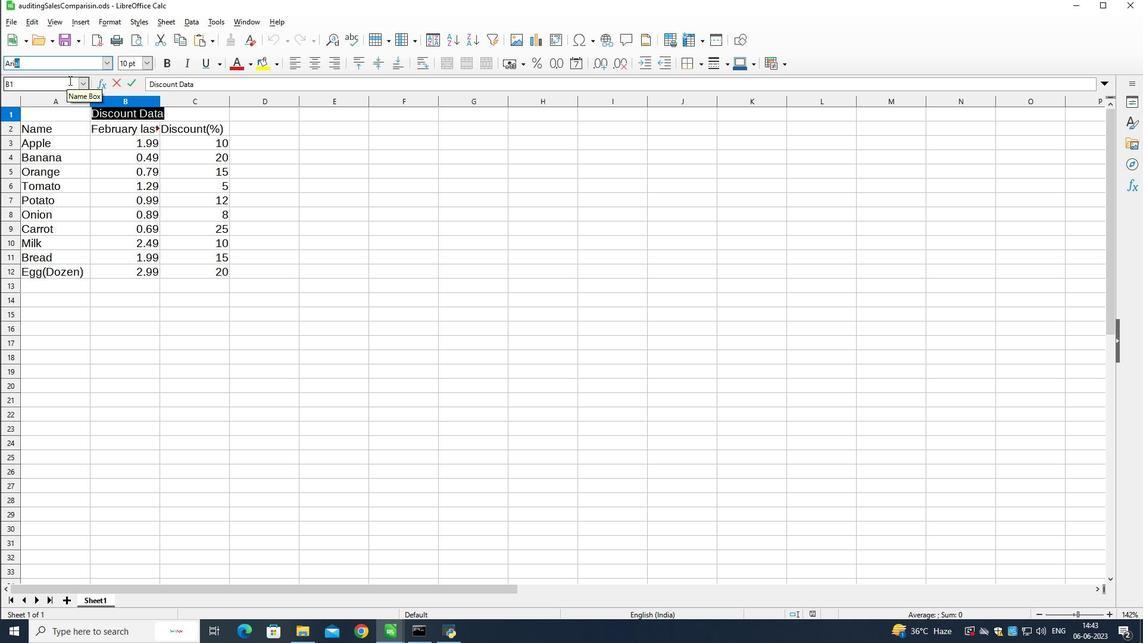 
Action: Key pressed <Key.enter>
Screenshot: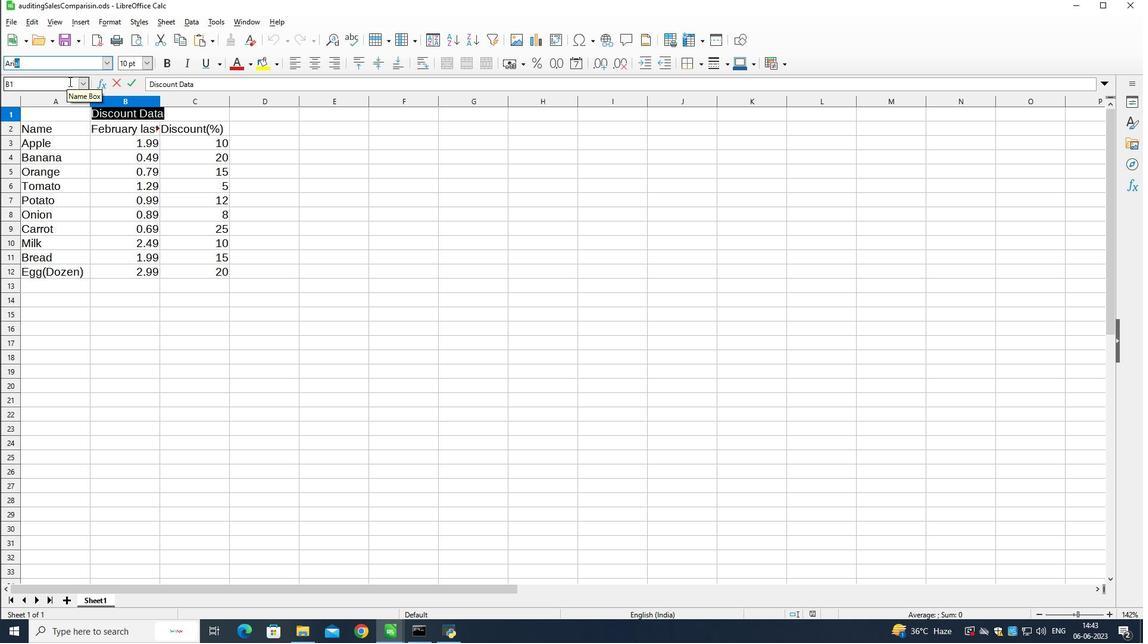 
Action: Mouse moved to (247, 69)
Screenshot: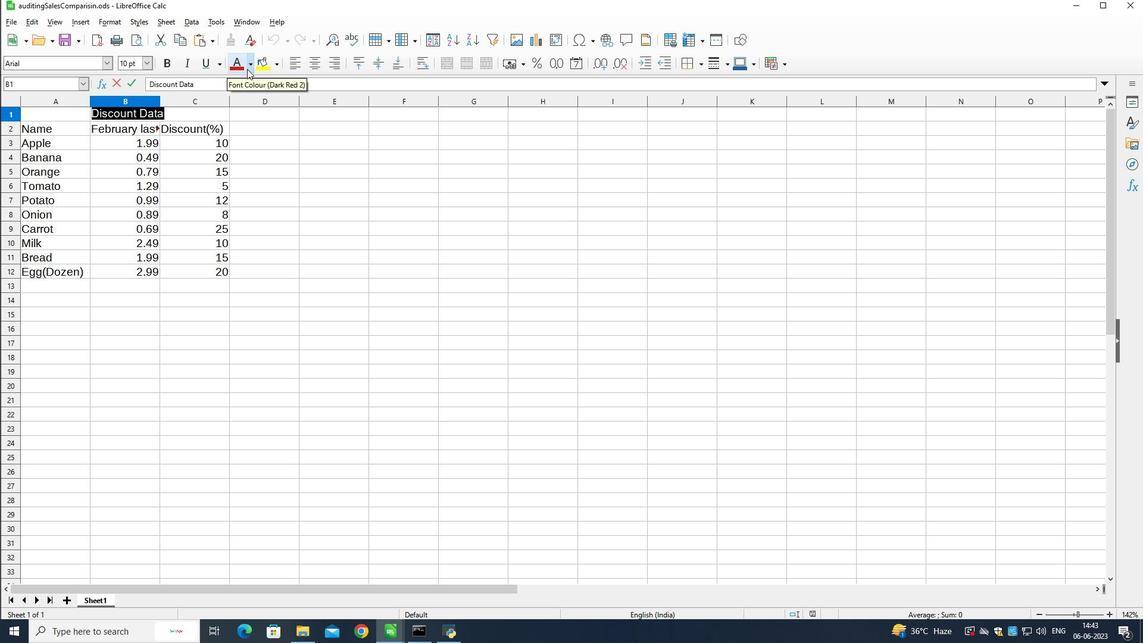 
Action: Mouse pressed left at (247, 69)
Screenshot: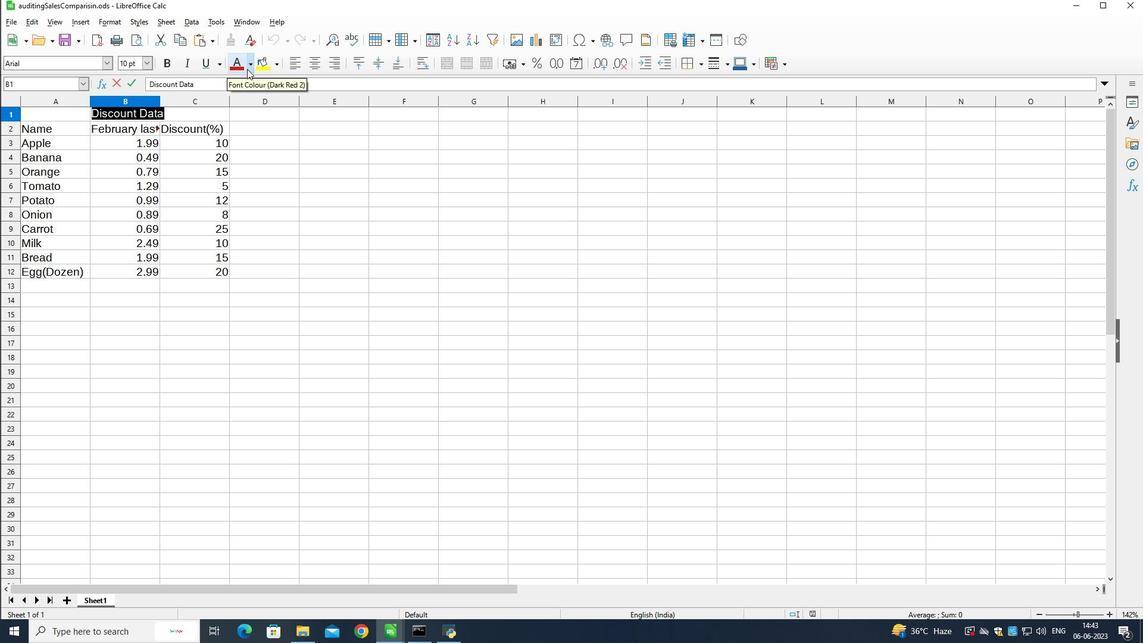 
Action: Mouse moved to (257, 146)
Screenshot: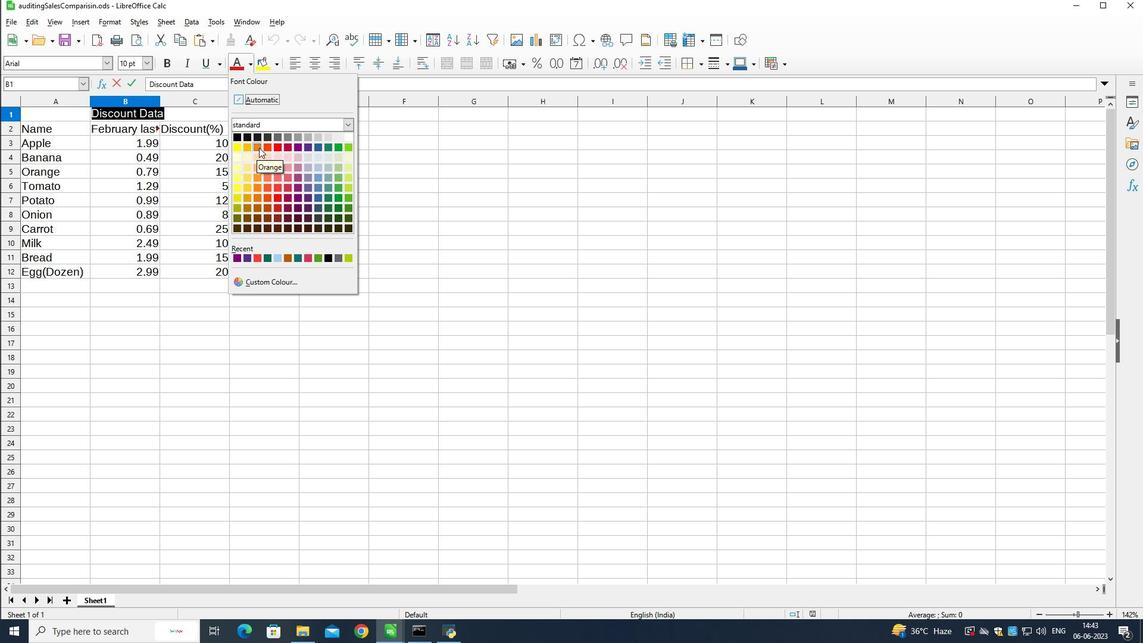 
Action: Mouse pressed left at (257, 146)
Screenshot: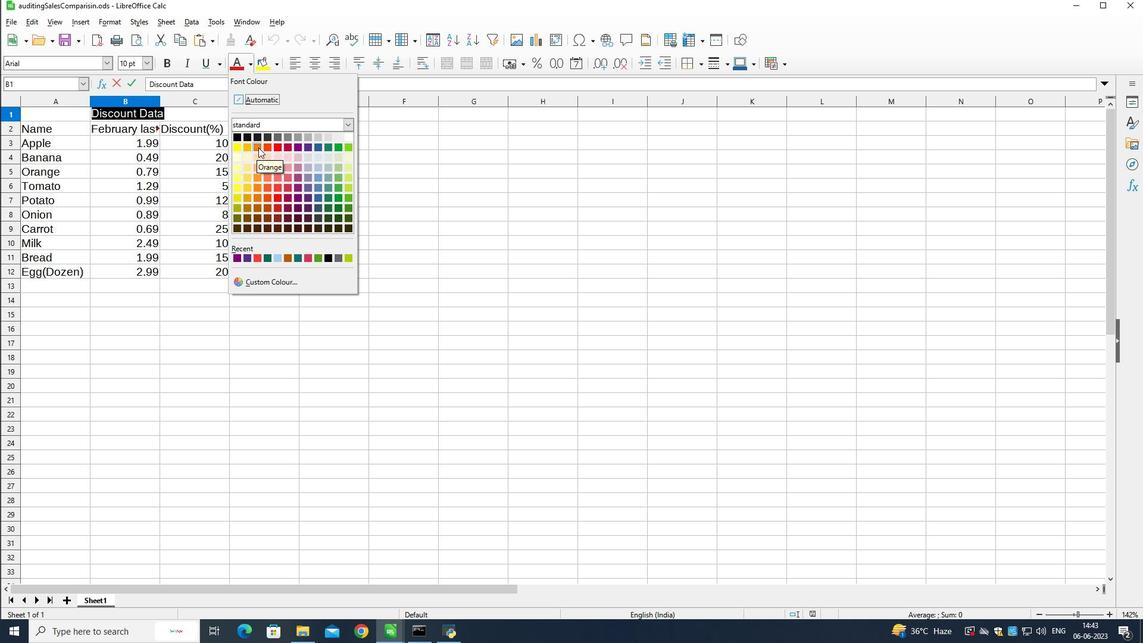 
Action: Mouse moved to (203, 63)
Screenshot: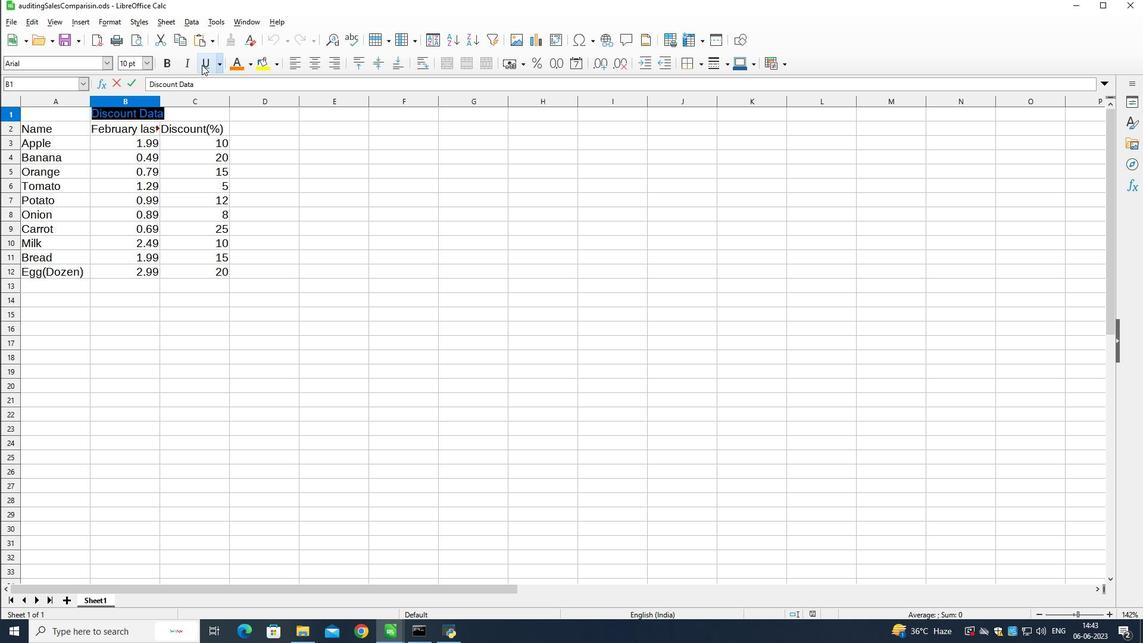 
Action: Mouse pressed left at (203, 63)
Screenshot: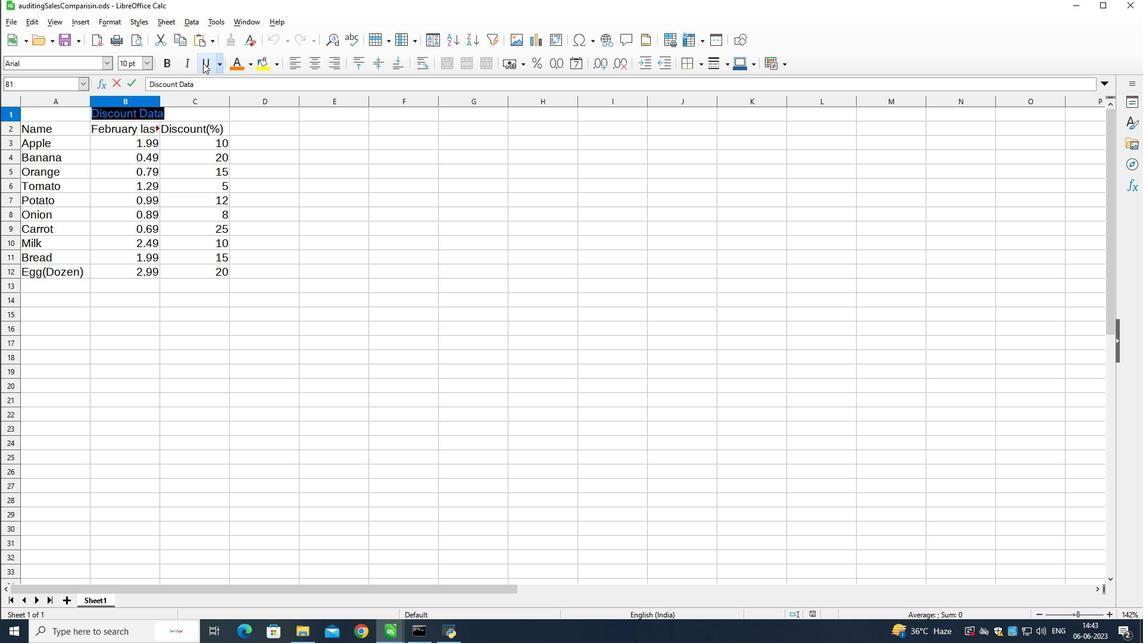
Action: Mouse moved to (148, 60)
Screenshot: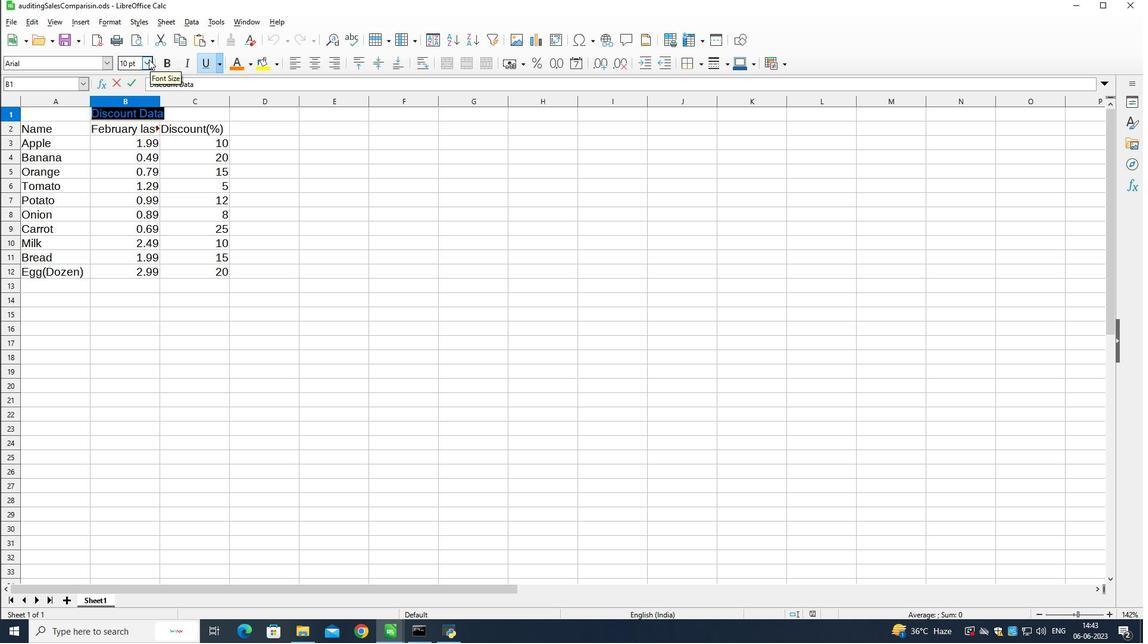 
Action: Mouse pressed left at (148, 60)
Screenshot: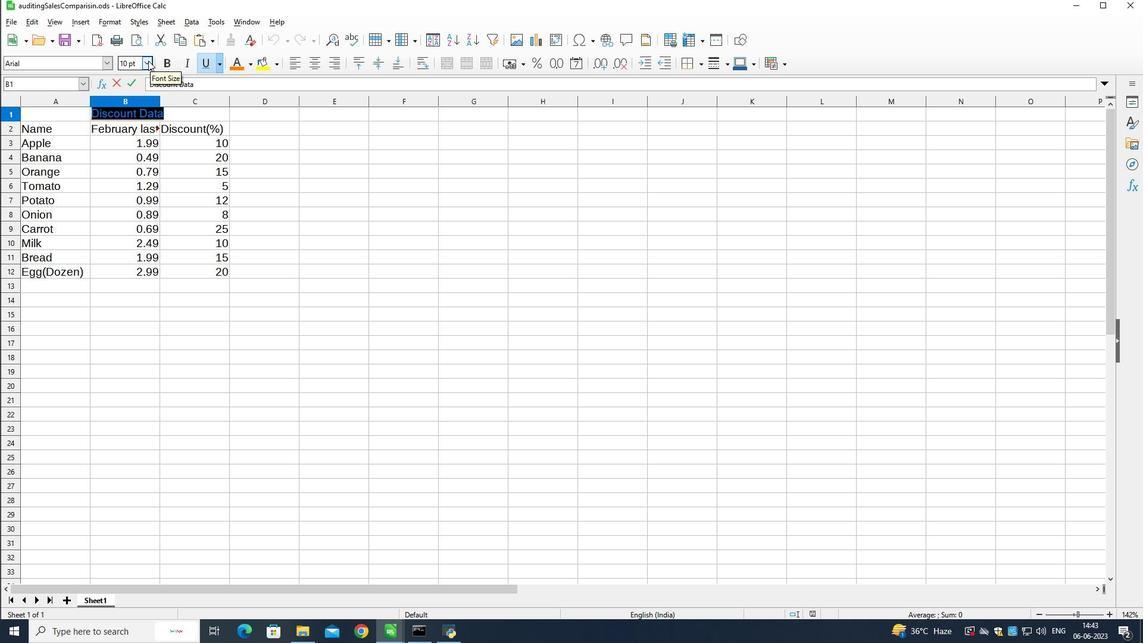 
Action: Mouse moved to (128, 235)
Screenshot: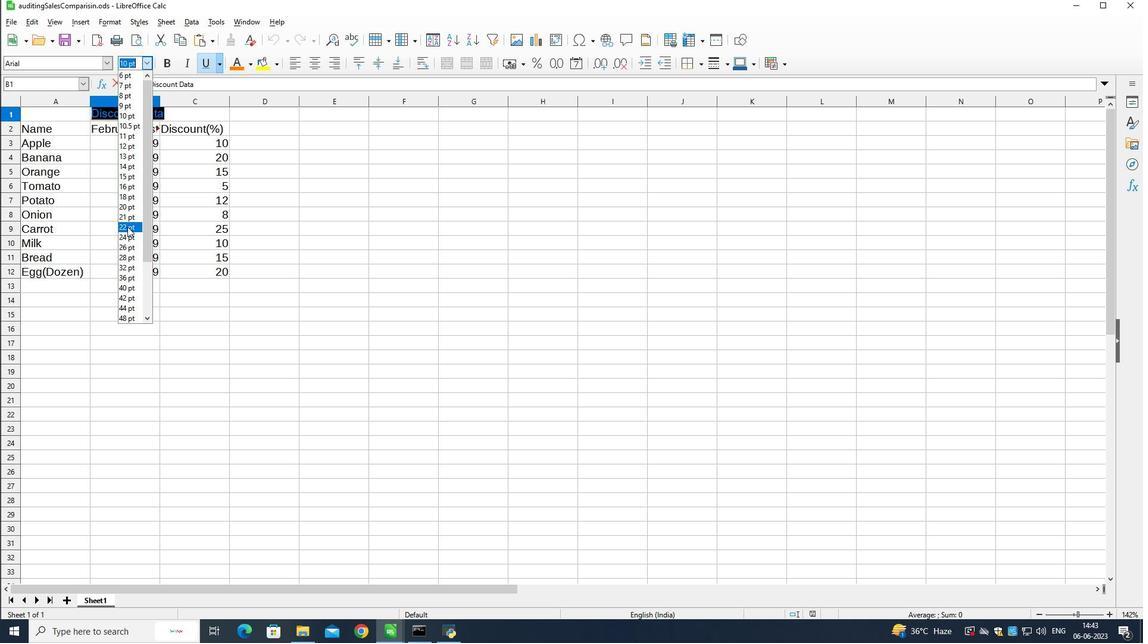 
Action: Mouse pressed left at (128, 235)
Screenshot: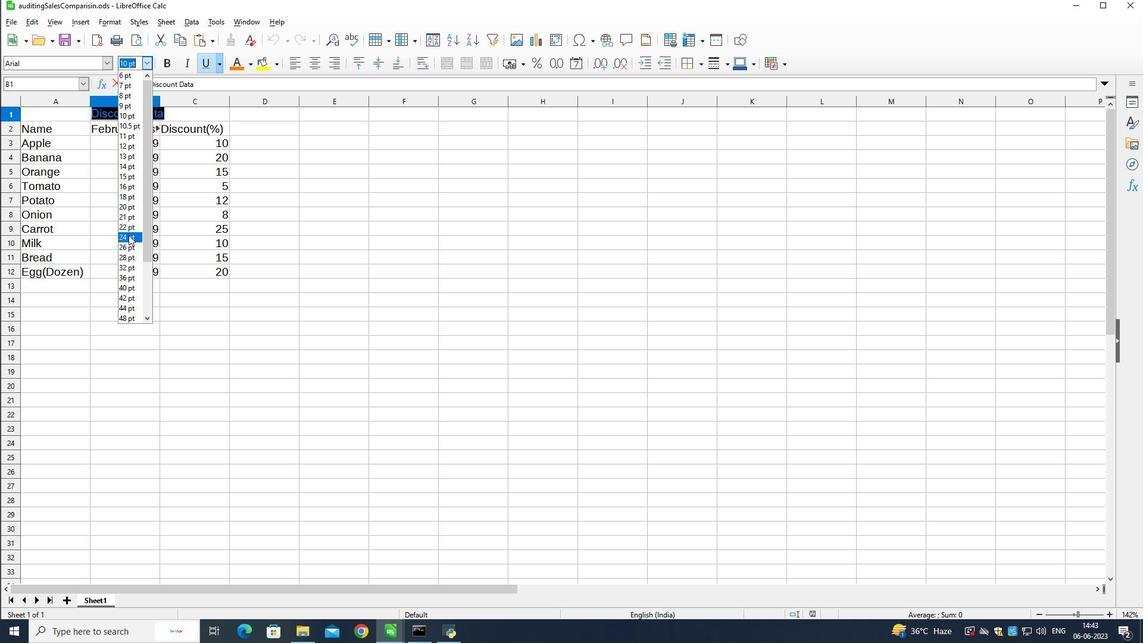 
Action: Mouse moved to (158, 240)
Screenshot: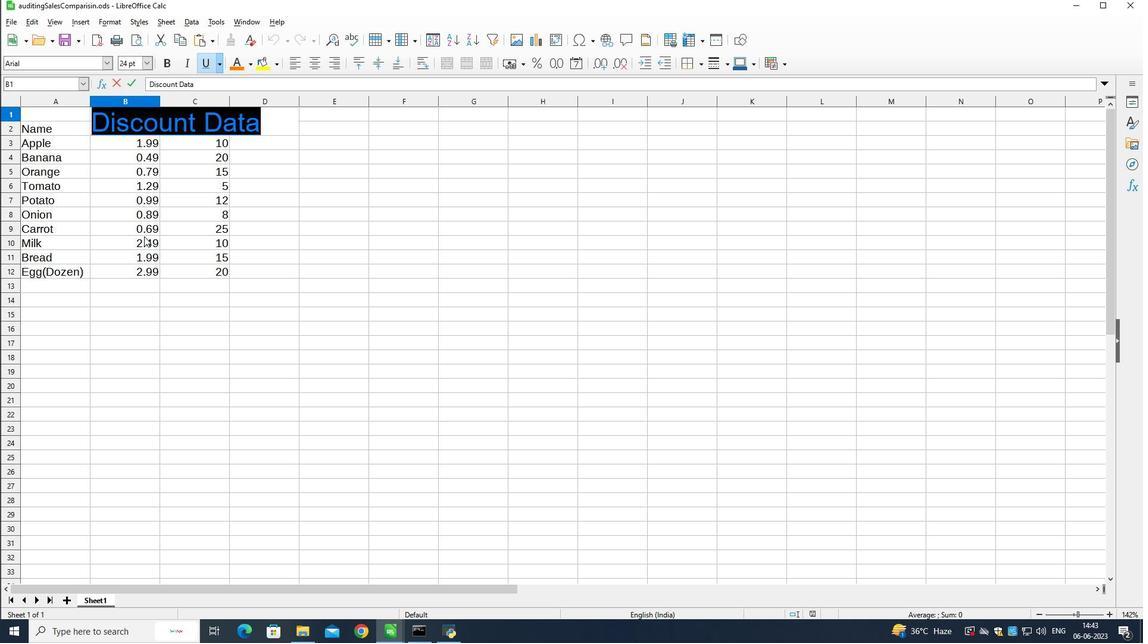 
Action: Mouse pressed left at (158, 240)
Screenshot: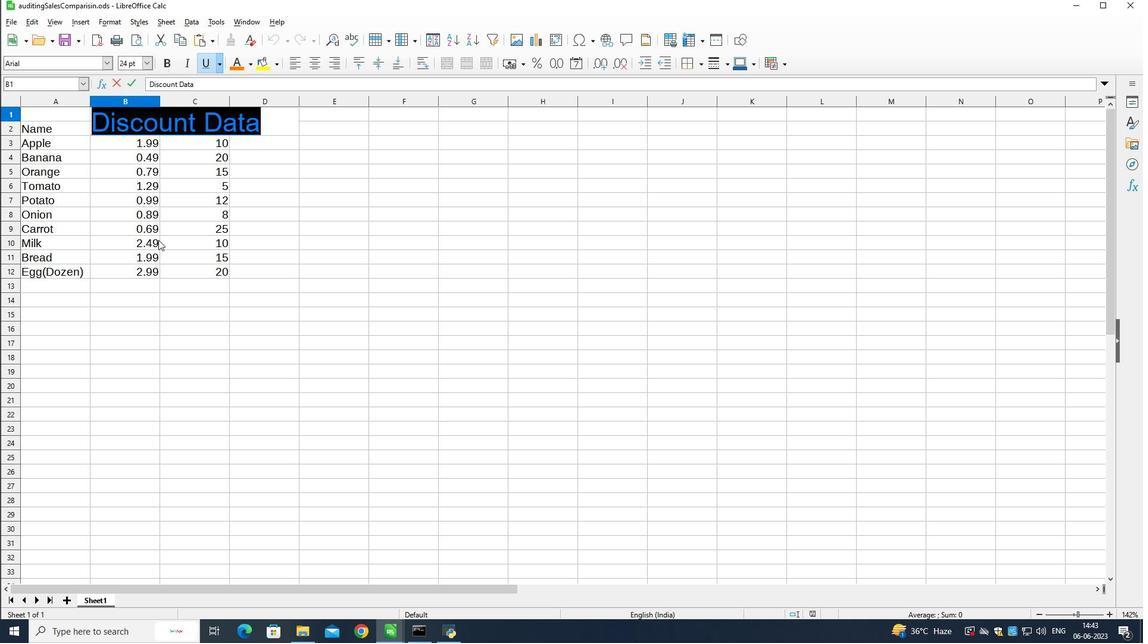 
Action: Mouse moved to (27, 144)
Screenshot: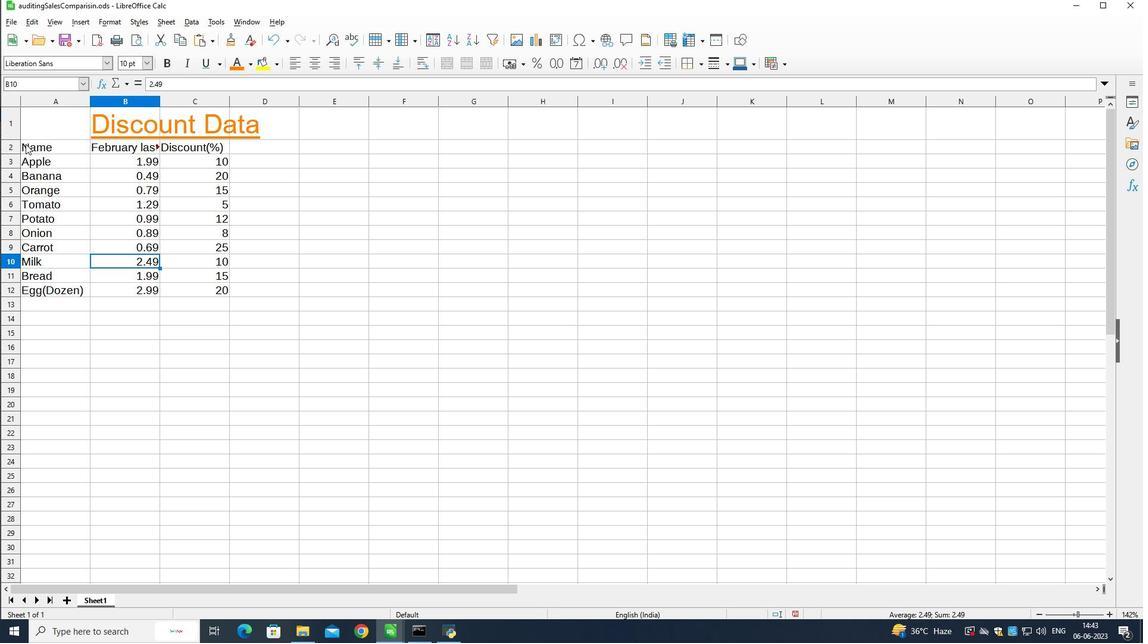 
Action: Mouse pressed left at (27, 144)
Screenshot: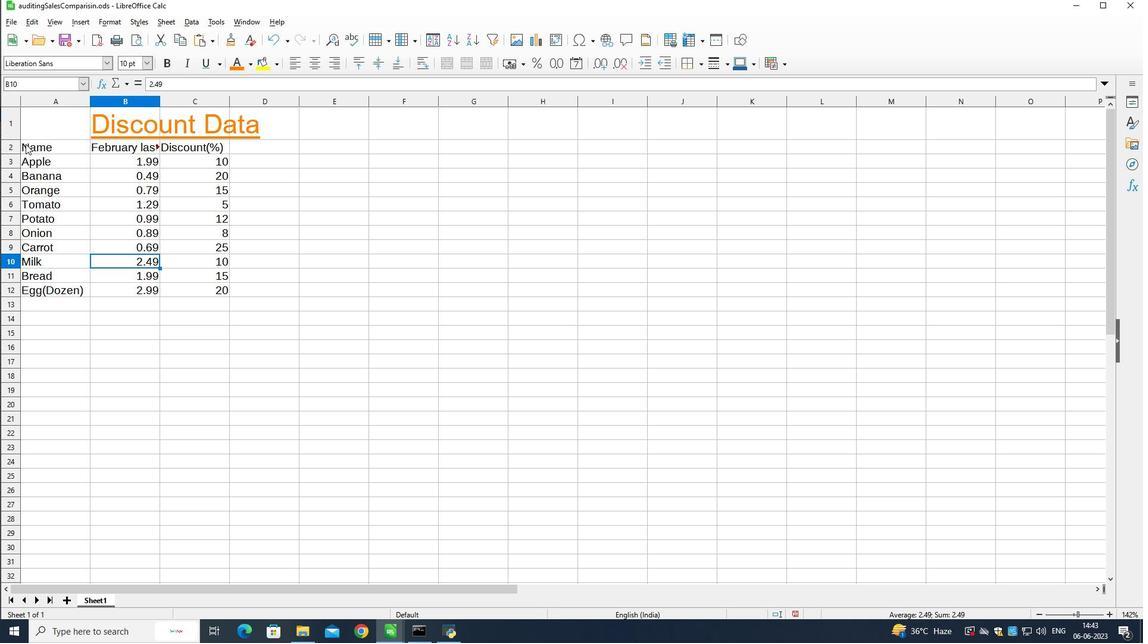 
Action: Mouse moved to (89, 63)
Screenshot: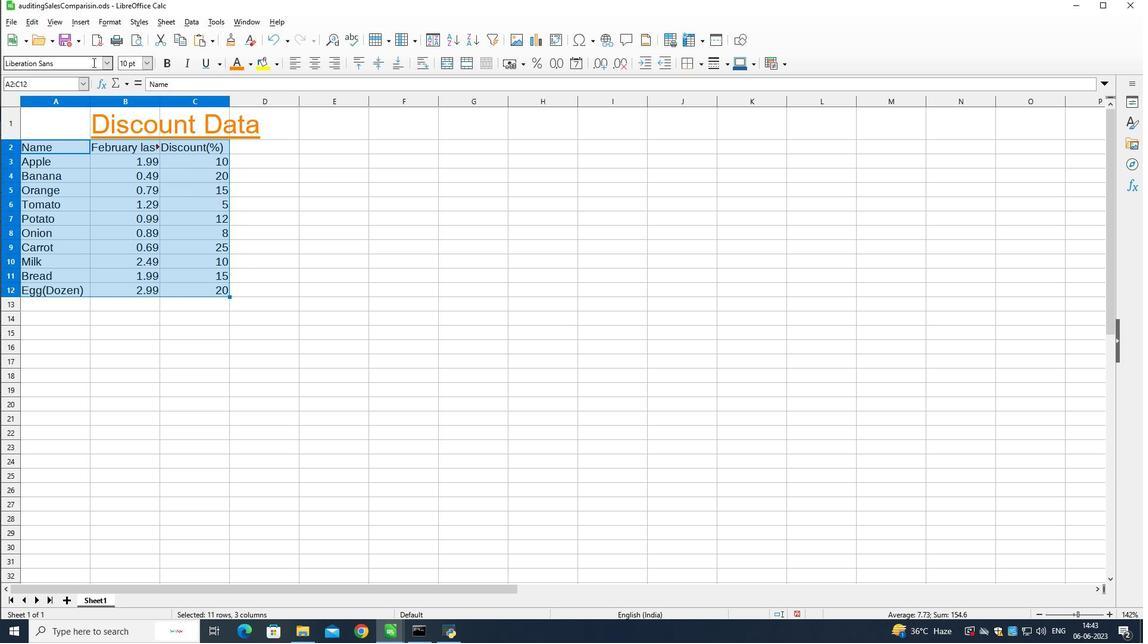 
Action: Mouse pressed left at (89, 63)
Screenshot: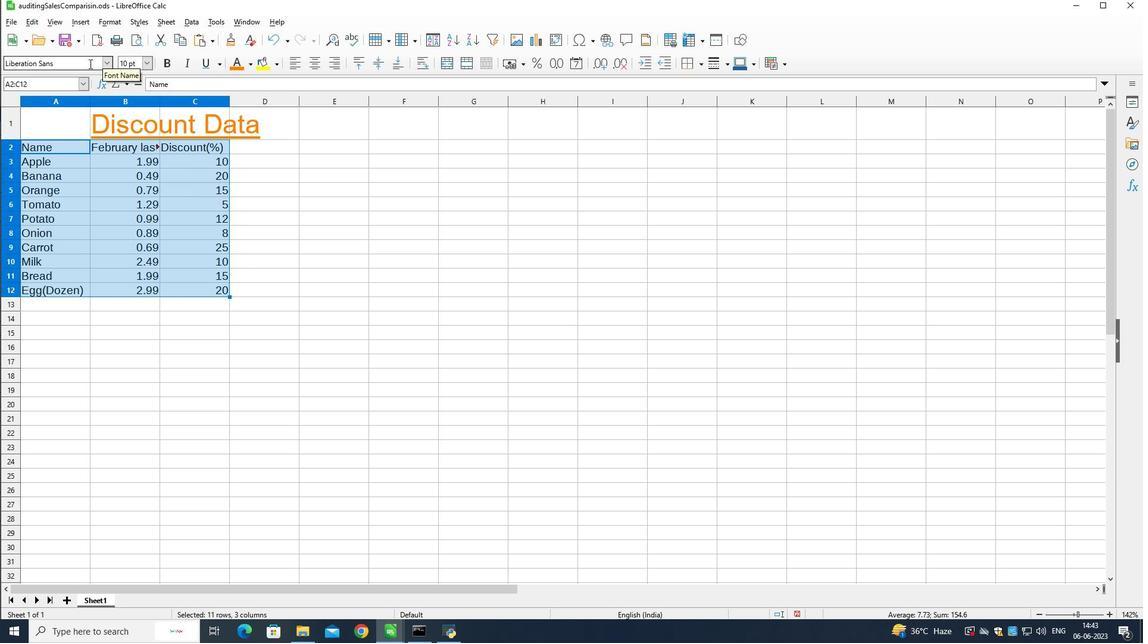 
Action: Mouse pressed left at (89, 63)
Screenshot: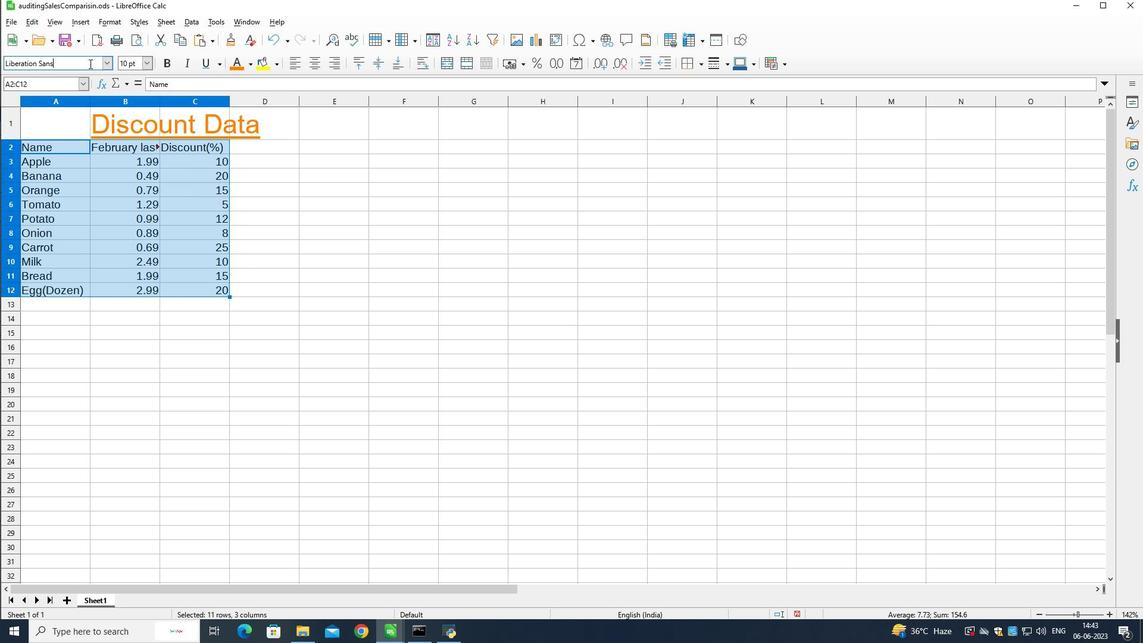 
Action: Mouse pressed left at (89, 63)
Screenshot: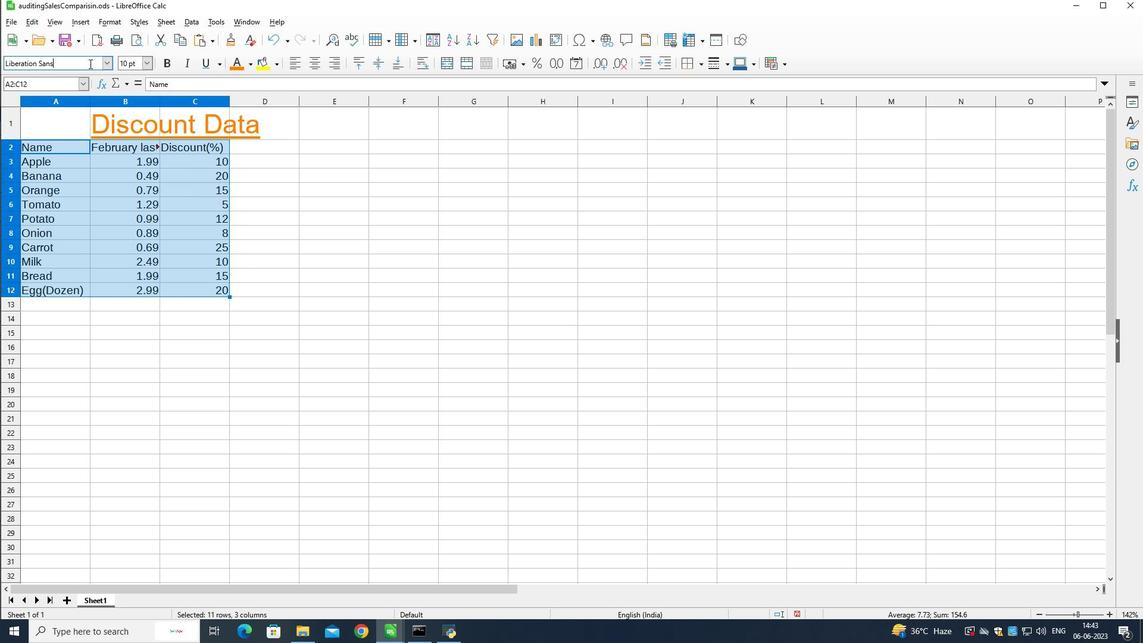 
Action: Mouse moved to (89, 64)
Screenshot: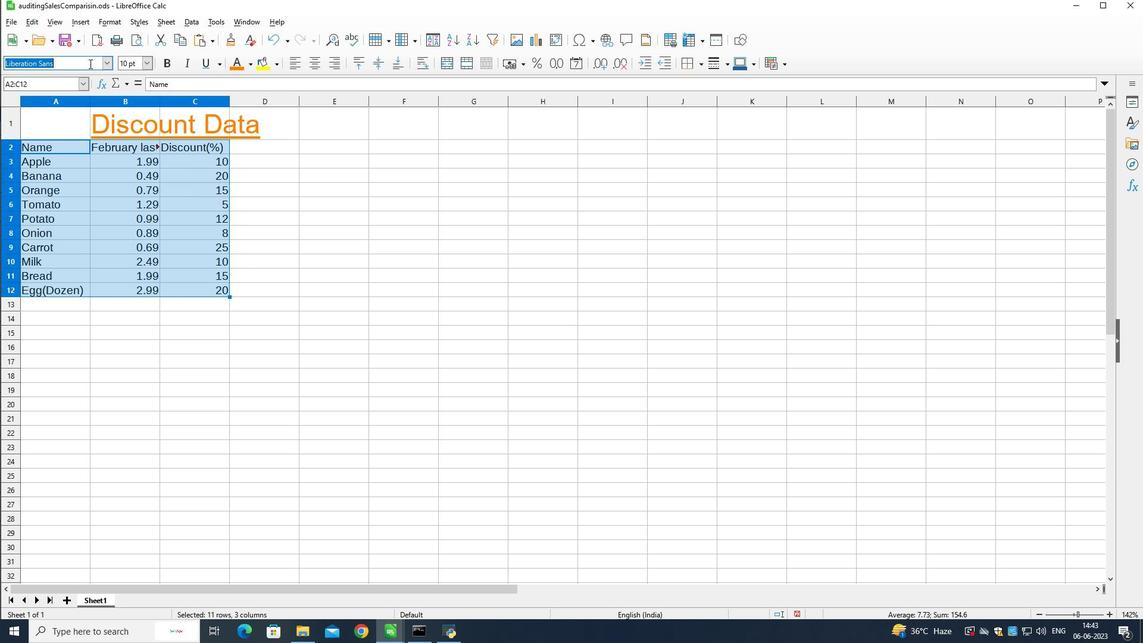 
Action: Key pressed <Key.shift>A
Screenshot: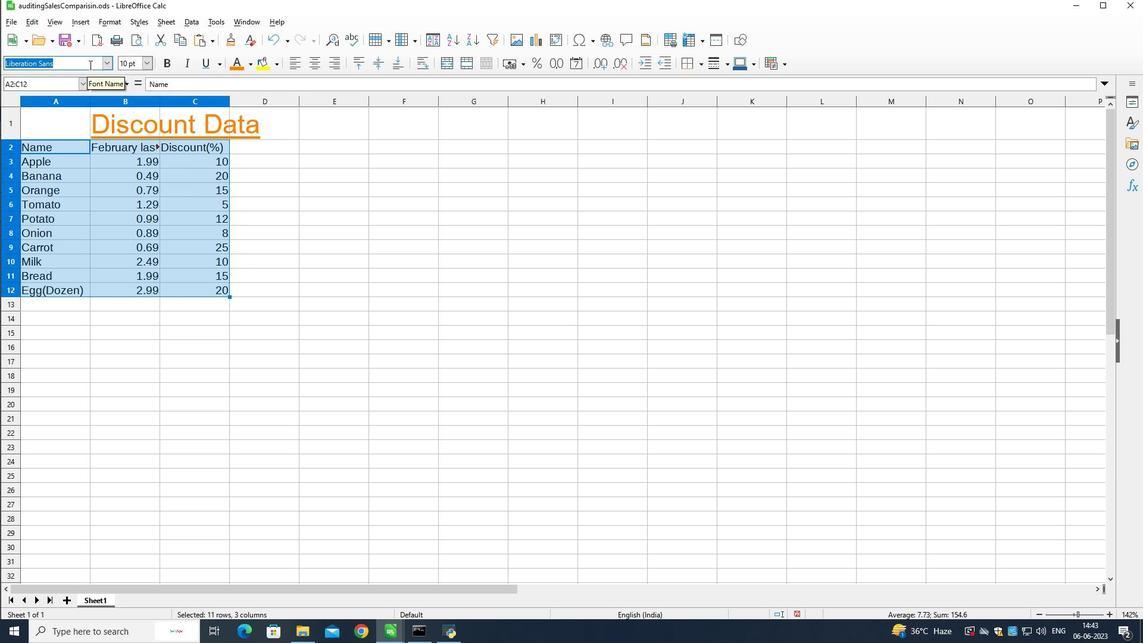 
Action: Mouse moved to (89, 66)
Screenshot: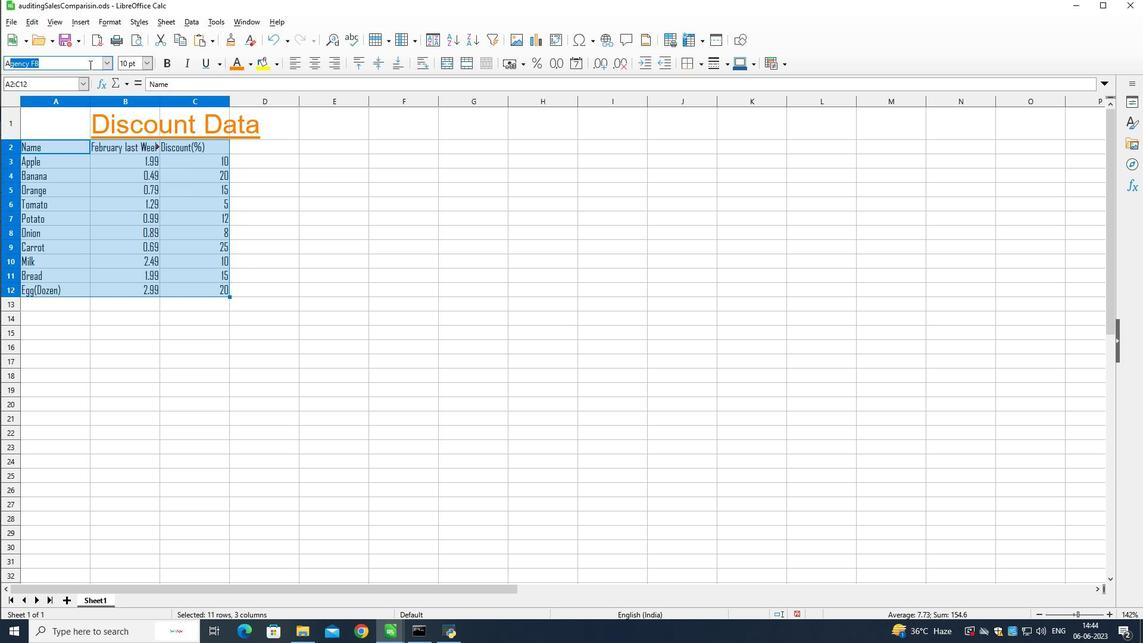 
Action: Key pressed l
Screenshot: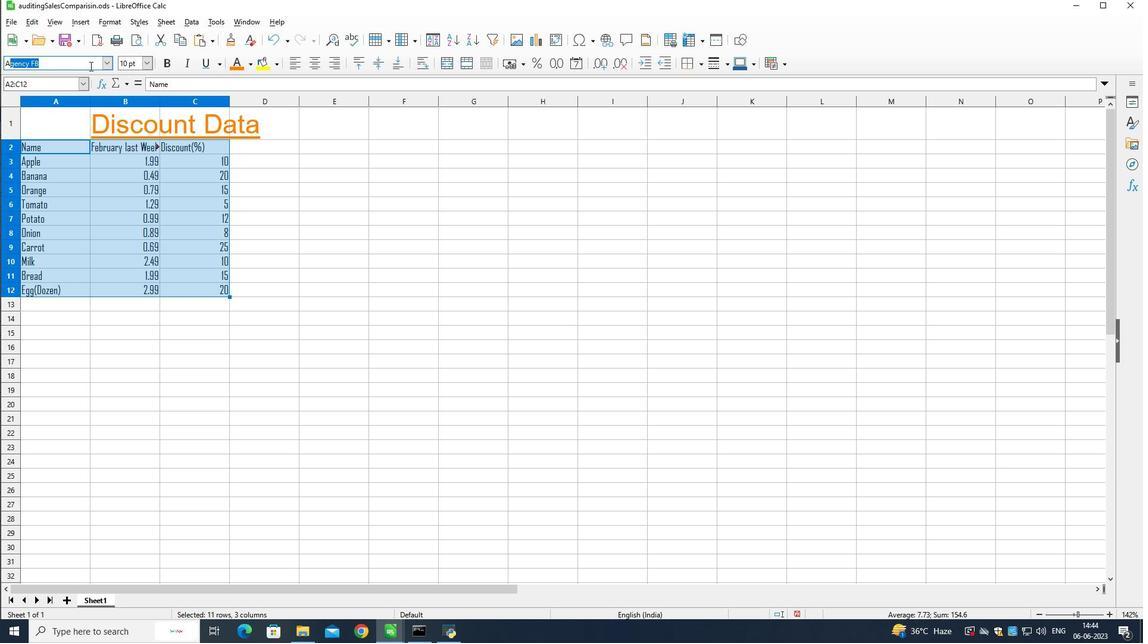 
Action: Mouse moved to (89, 69)
Screenshot: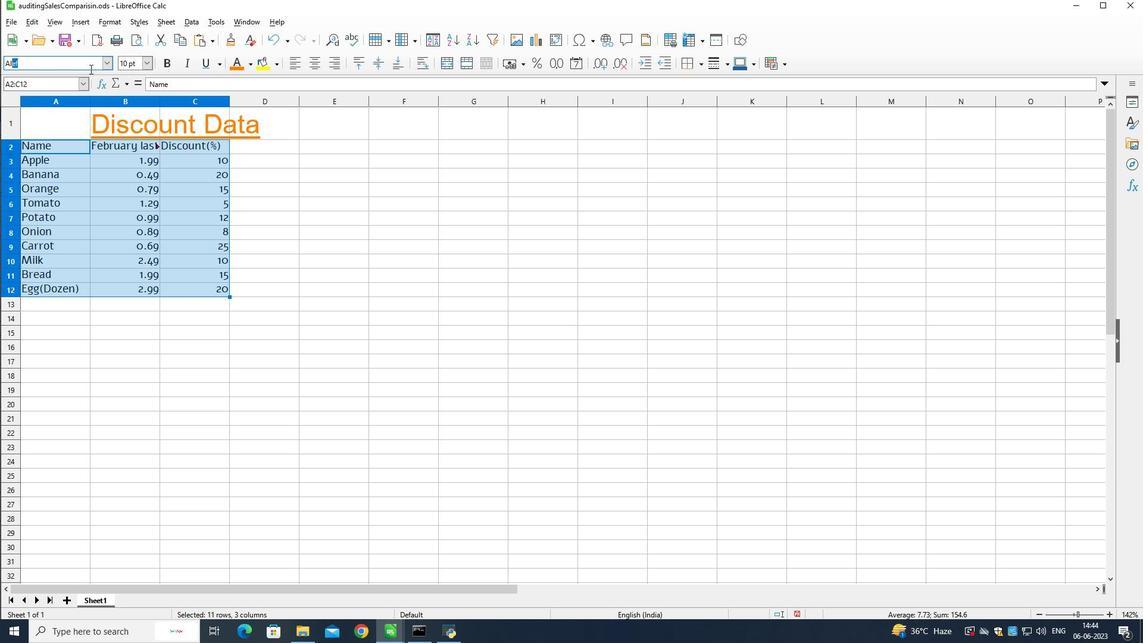 
Action: Key pressed ef
Screenshot: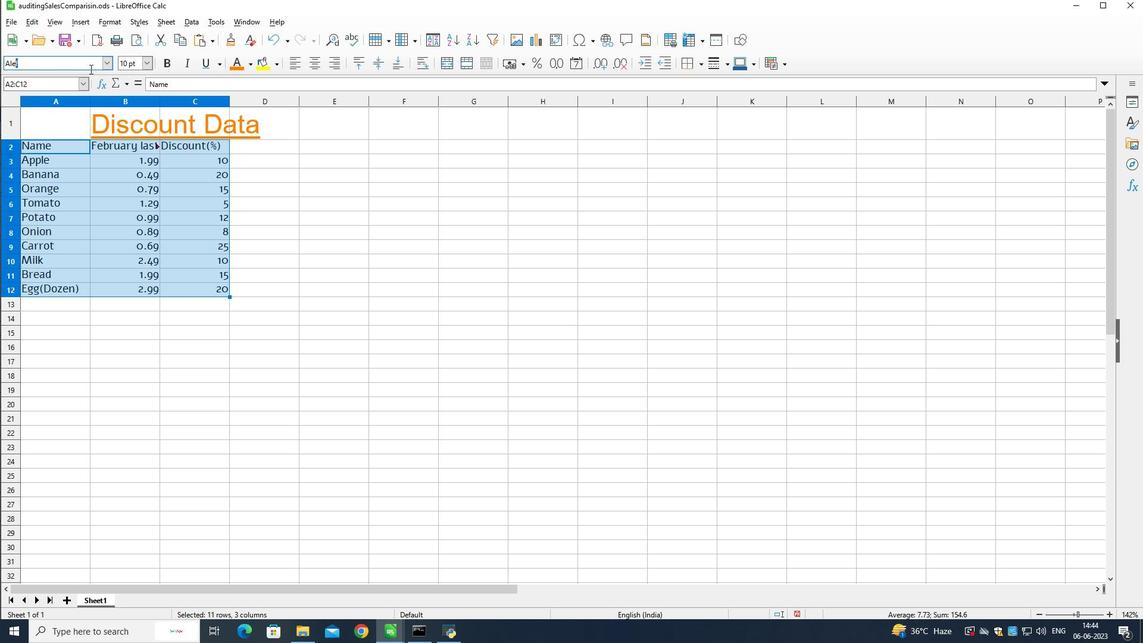 
Action: Mouse moved to (89, 70)
Screenshot: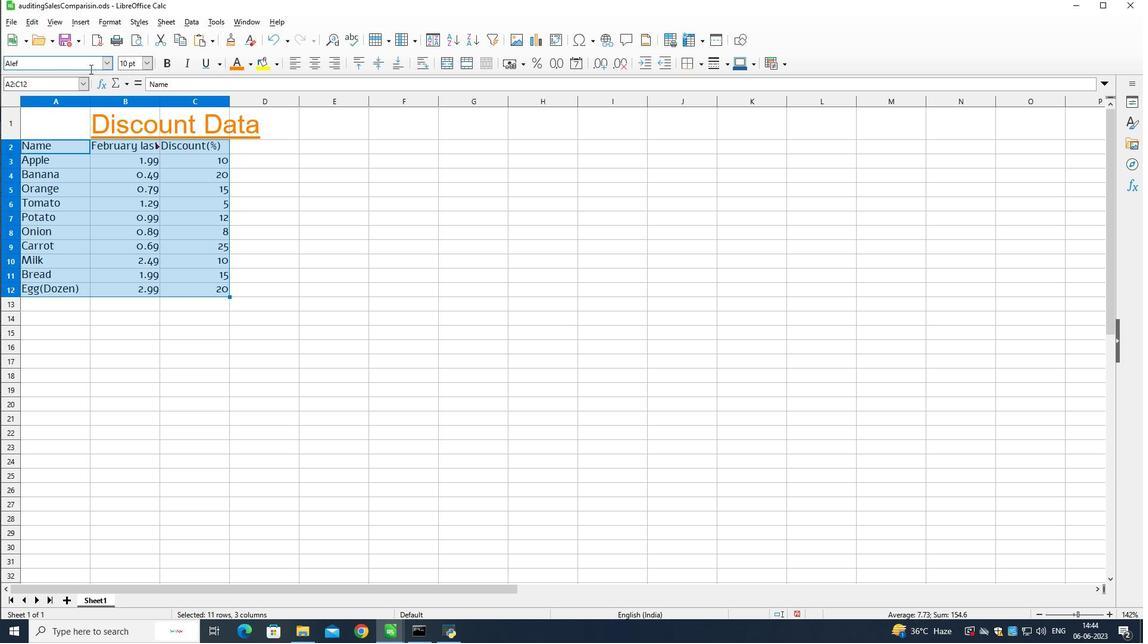 
Action: Key pressed and<Key.enter>
Screenshot: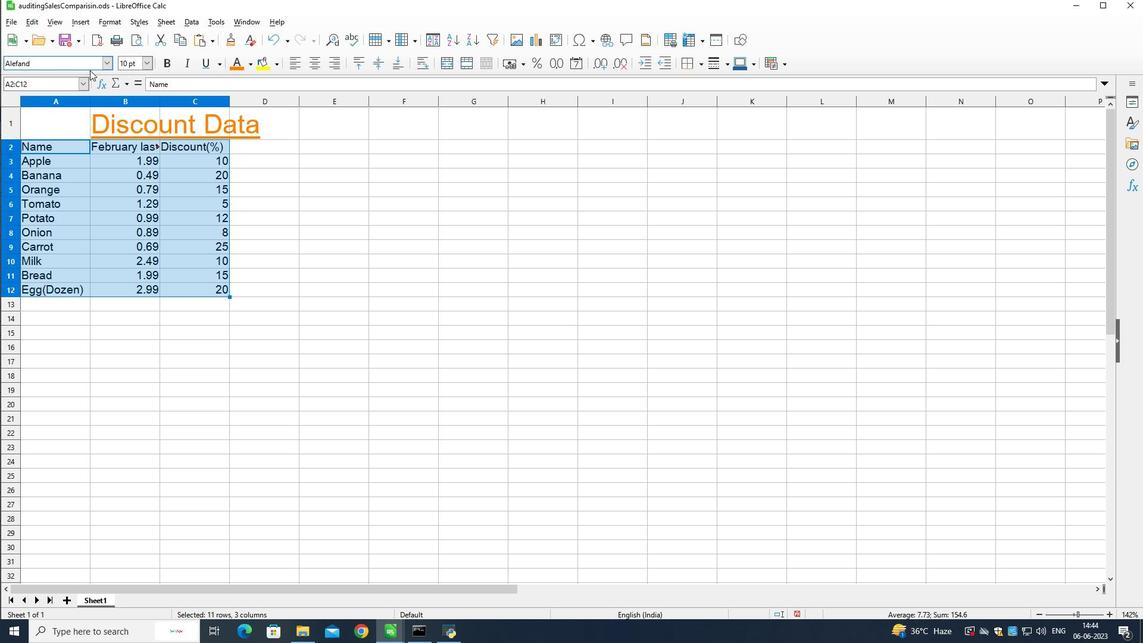 
Action: Mouse moved to (146, 61)
Screenshot: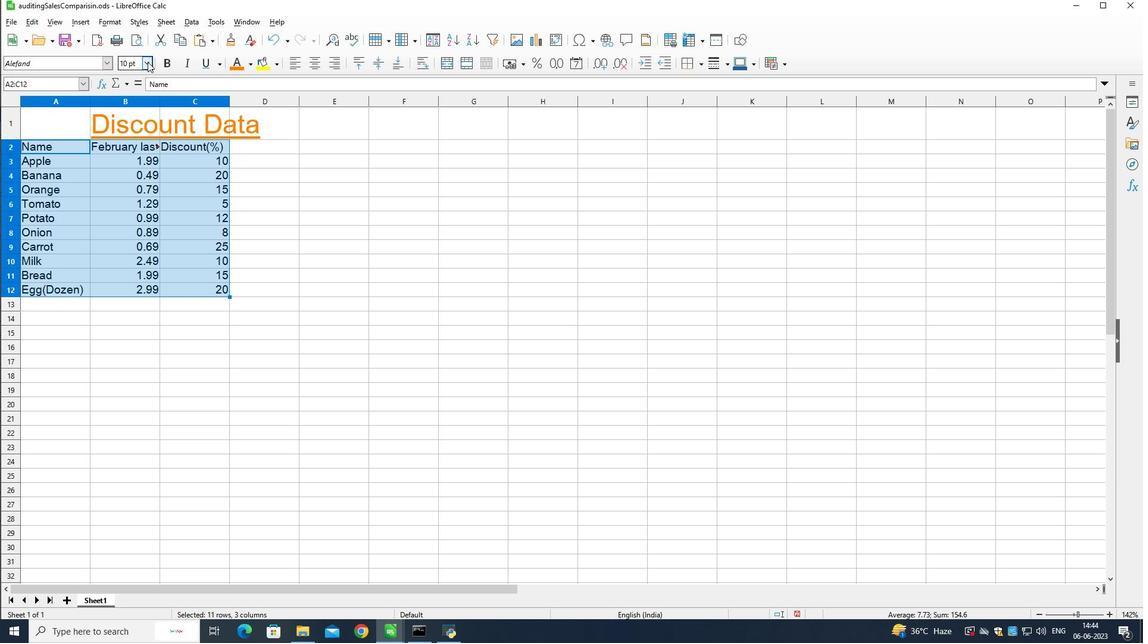 
Action: Mouse pressed left at (146, 61)
Screenshot: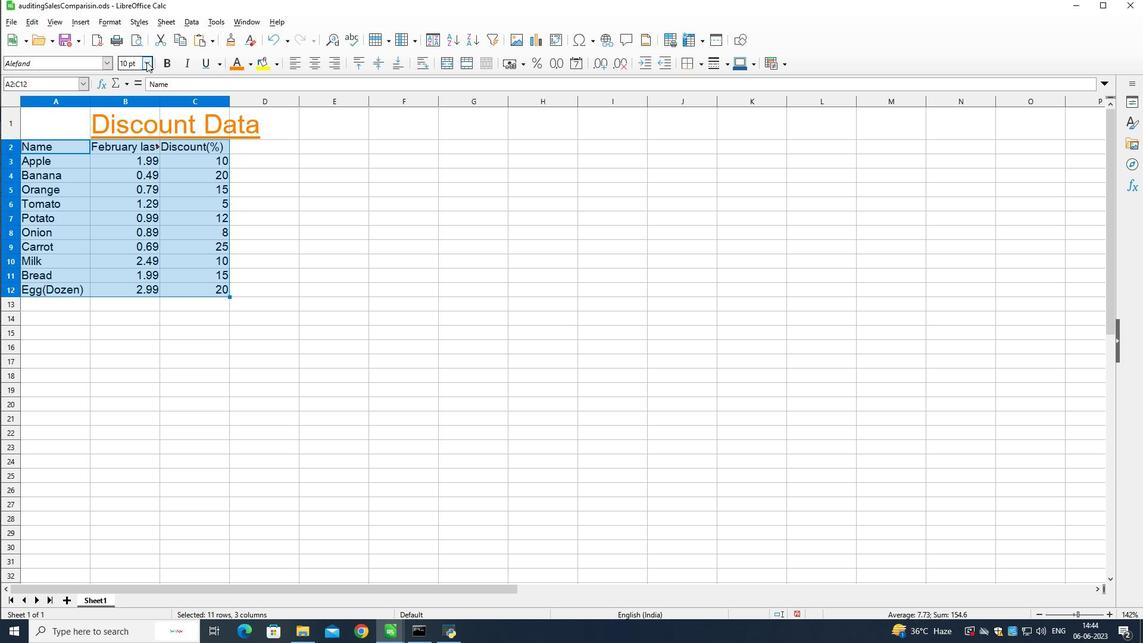 
Action: Mouse moved to (129, 194)
Screenshot: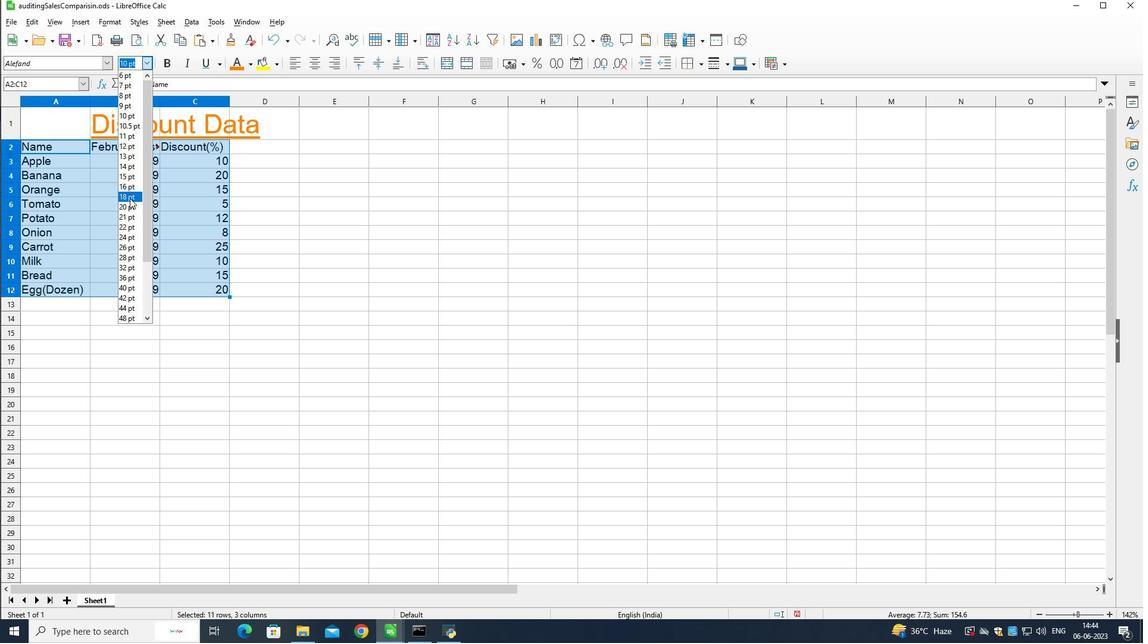 
Action: Mouse pressed left at (129, 194)
Screenshot: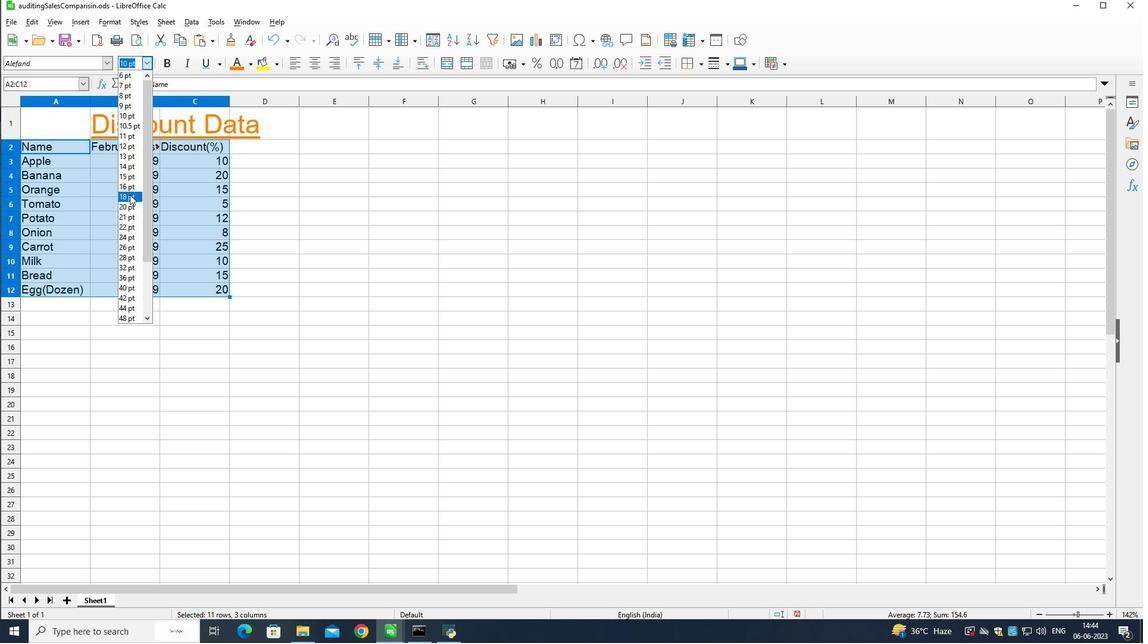 
Action: Mouse moved to (307, 173)
Screenshot: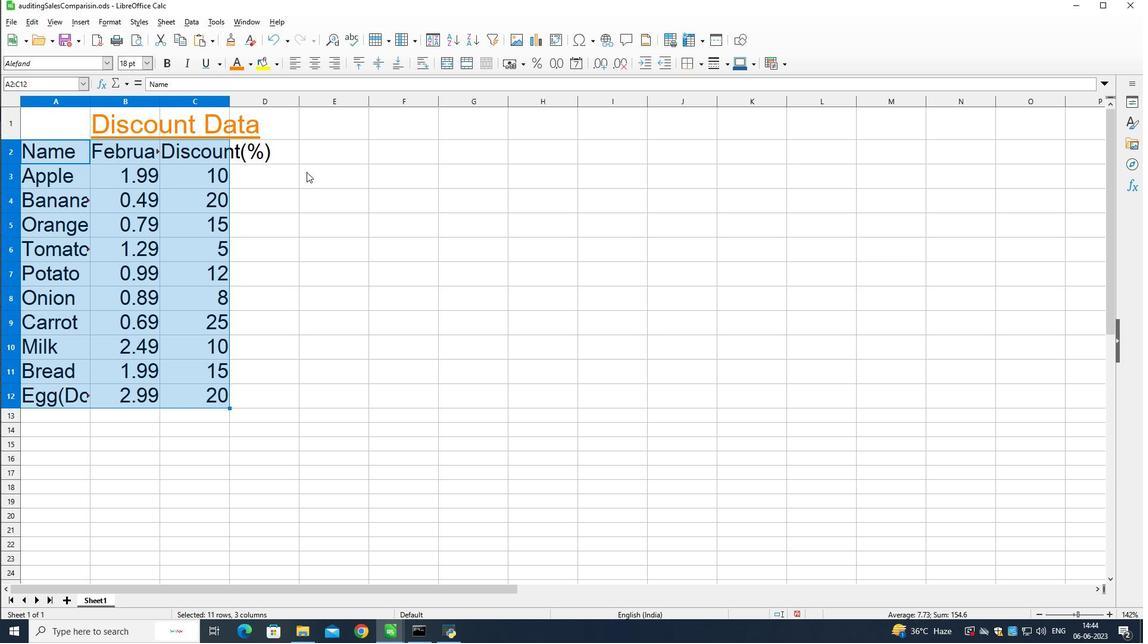 
Action: Mouse pressed left at (307, 173)
Screenshot: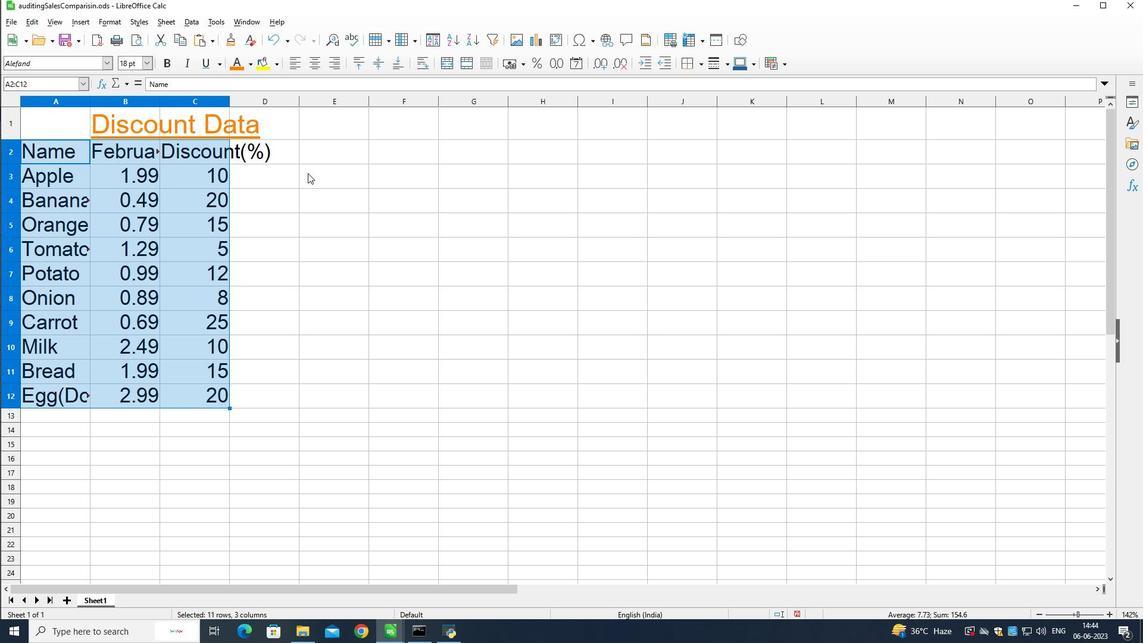 
Action: Mouse moved to (78, 119)
Screenshot: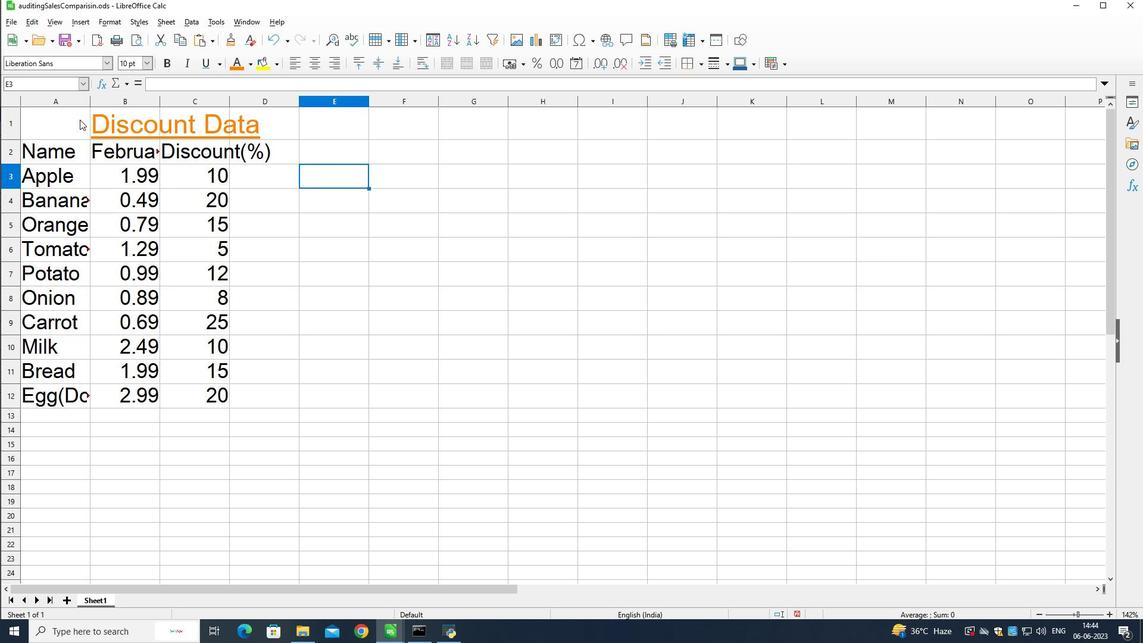 
Action: Mouse pressed left at (78, 119)
Screenshot: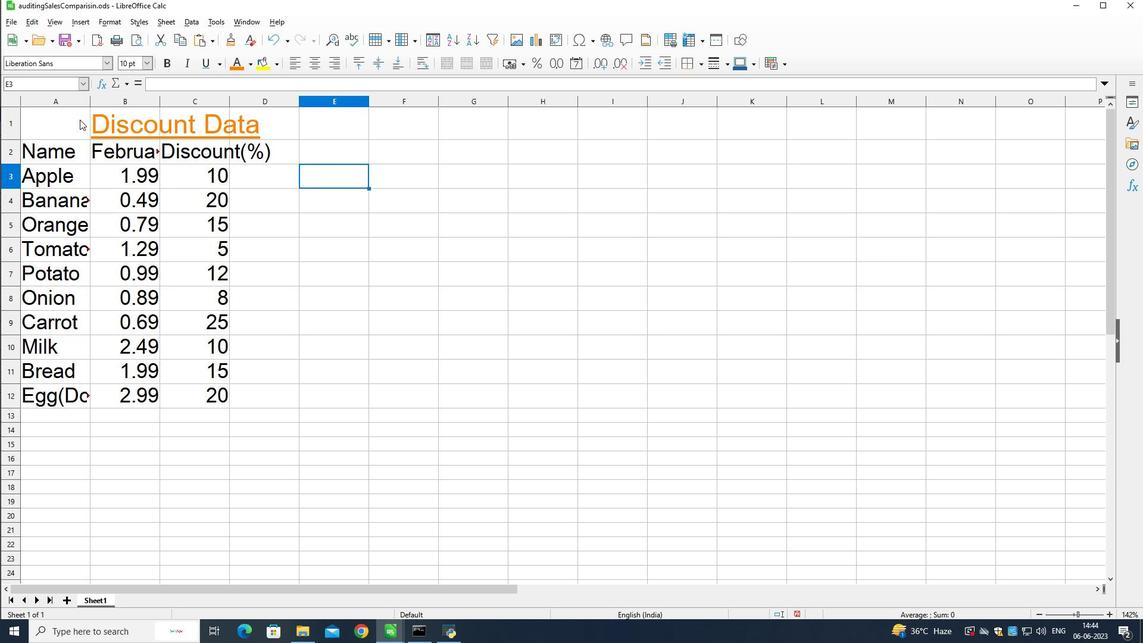 
Action: Mouse moved to (354, 68)
Screenshot: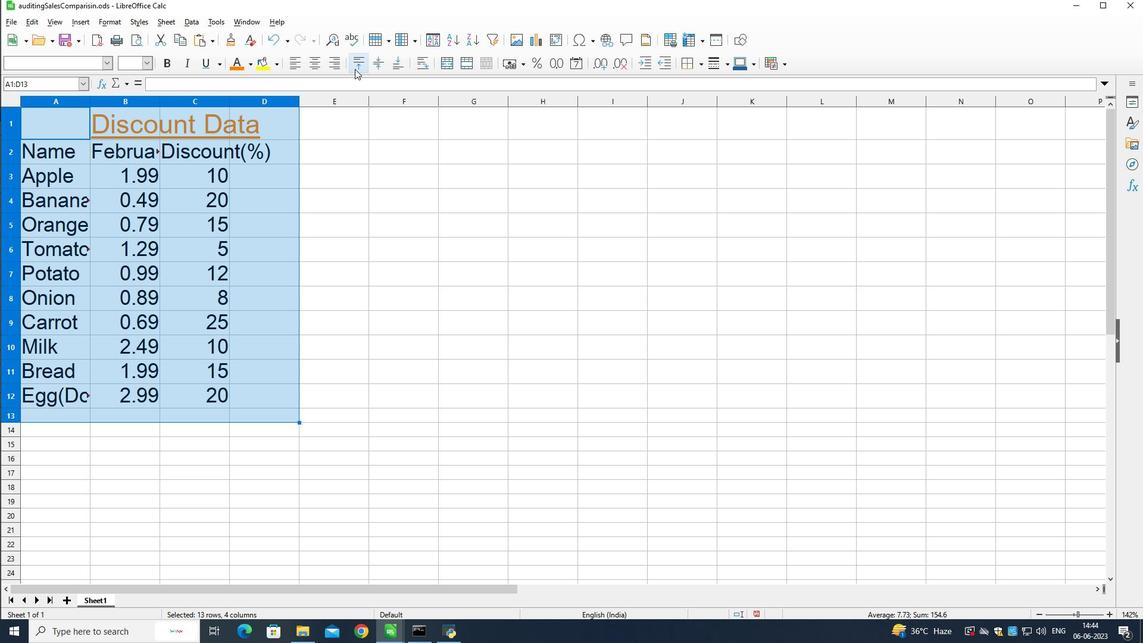 
Action: Mouse pressed left at (354, 68)
Screenshot: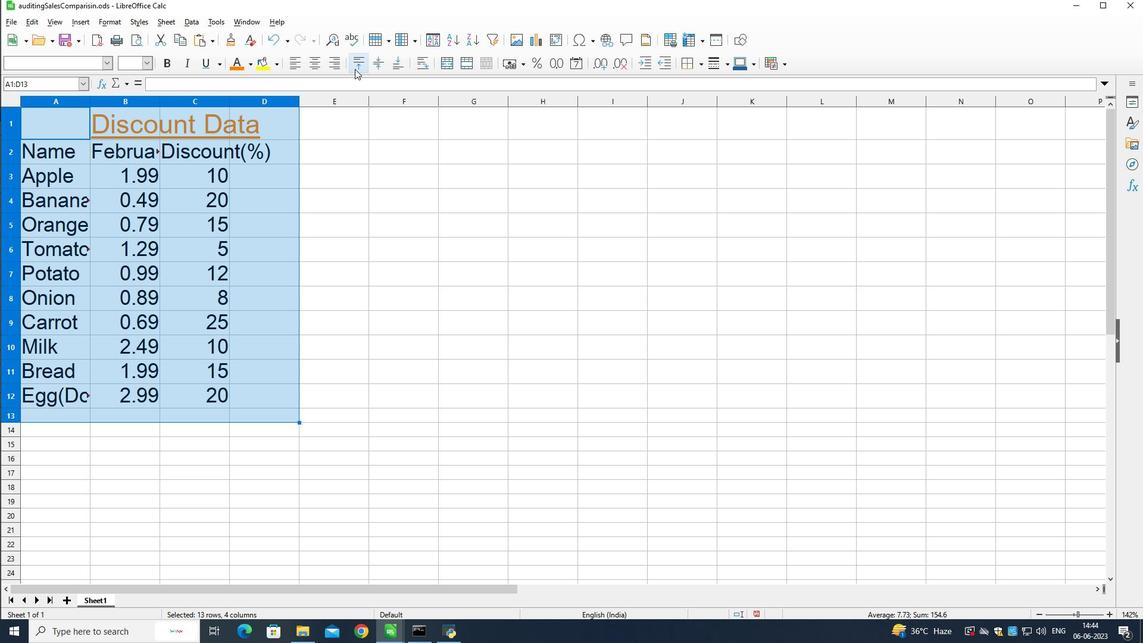 
Action: Mouse moved to (429, 237)
Screenshot: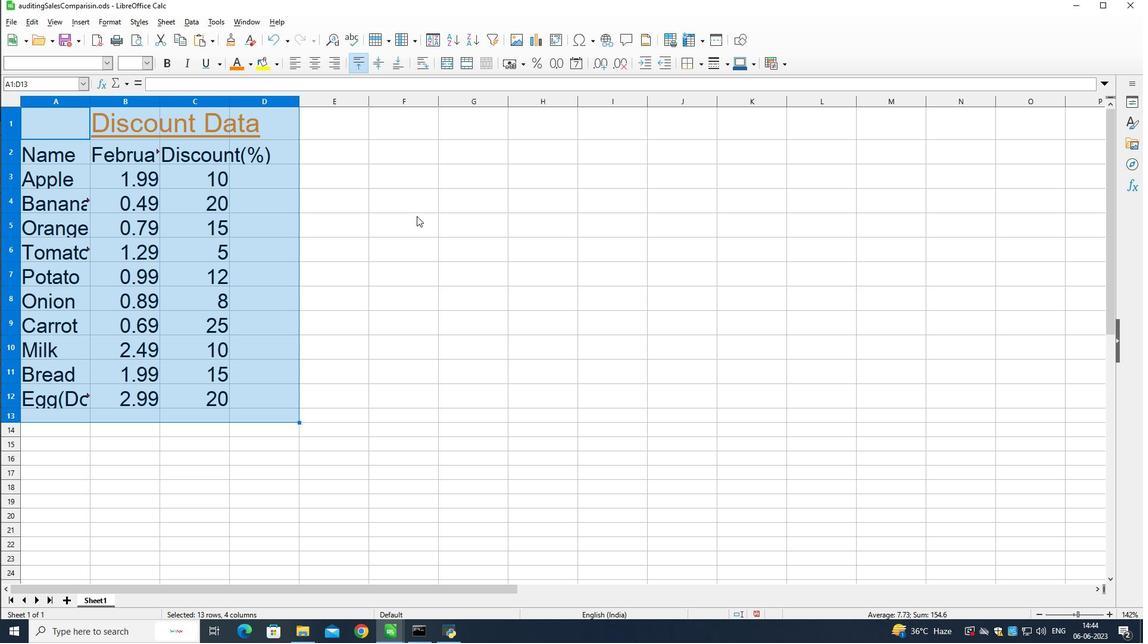 
Action: Mouse pressed left at (429, 237)
Screenshot: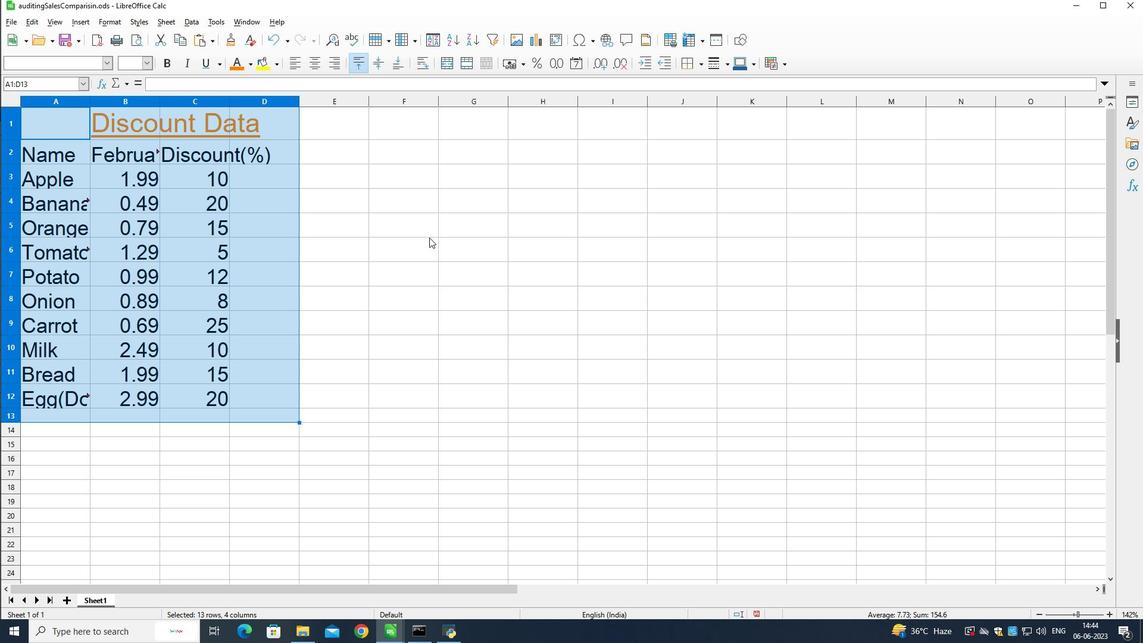 
